 Task: Add an event with the title Training Session: Effective Communication and Relationship Building, date ''2023/12/29'', time 9:15 AM to 11:15 AMand add a description: Keep stakeholders informed about the identified risks, mitigation strategies, and contingency plans. Effective communication helps manage expectations, build trust, and gain support from stakeholders. Engage stakeholders throughout the risk mitigation process to gather their input, address concerns, and ensure their commitment to risk management efforts.Select event color  Tangerine . Add location for the event as: 456 Park Avenue, Downtown, Chicago, USA, logged in from the account softage.4@softage.netand send the event invitation to softage.10@softage.net and softage.1@softage.net. Set a reminder for the event Weekly on Sunday
Action: Mouse moved to (71, 93)
Screenshot: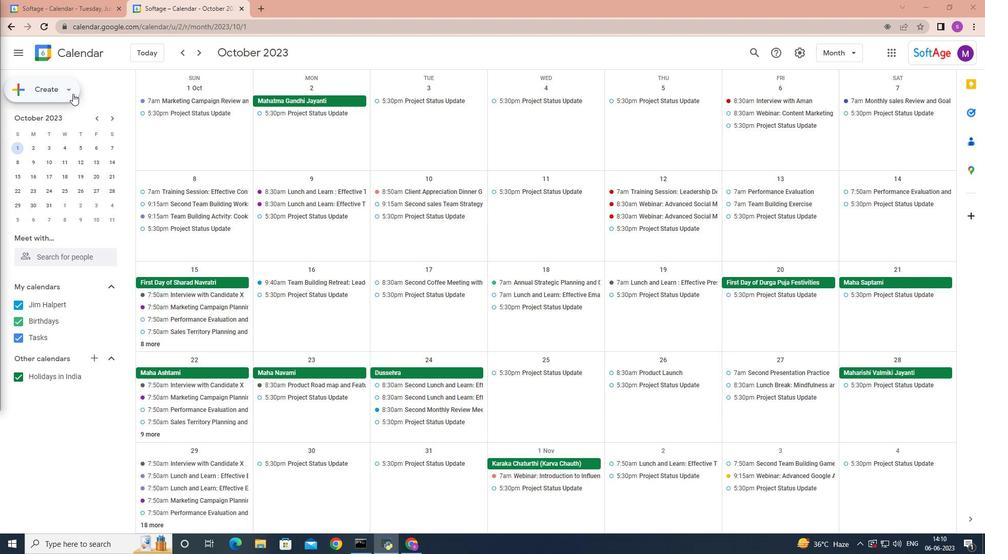 
Action: Mouse pressed left at (71, 93)
Screenshot: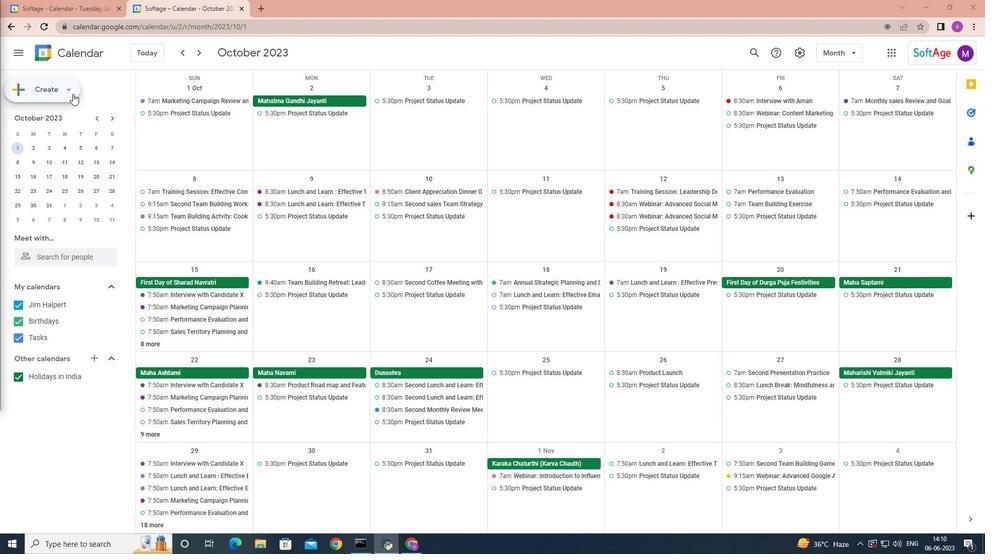 
Action: Mouse moved to (69, 114)
Screenshot: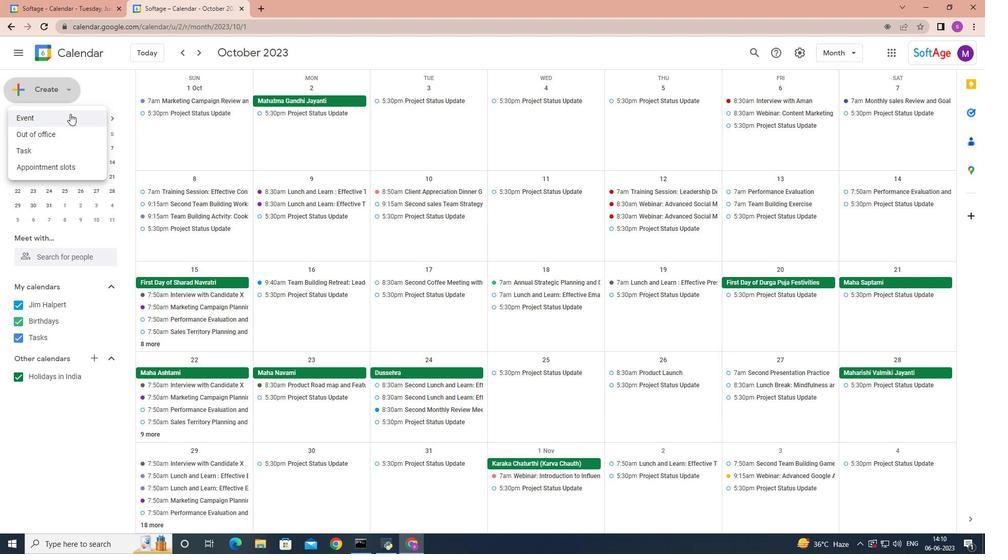 
Action: Mouse pressed left at (69, 114)
Screenshot: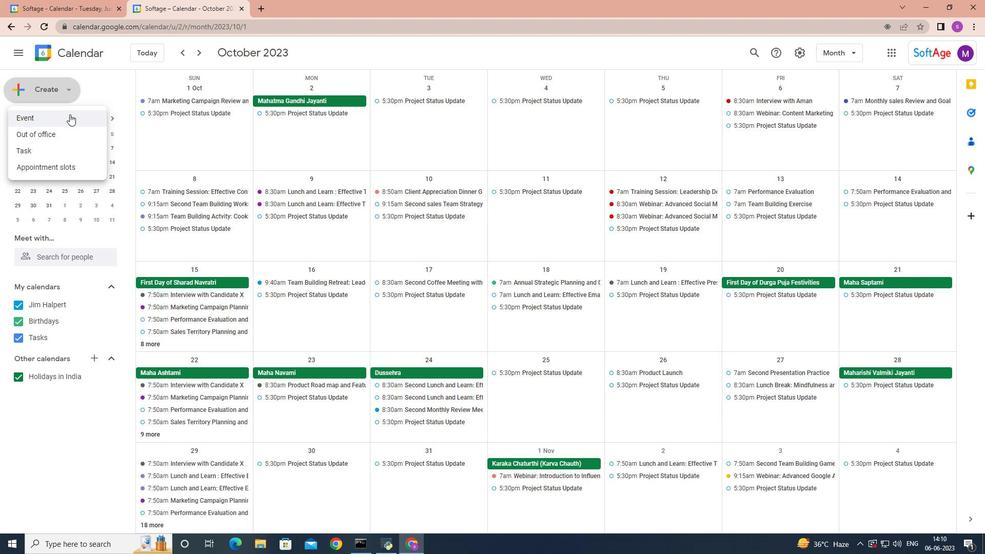 
Action: Mouse moved to (394, 345)
Screenshot: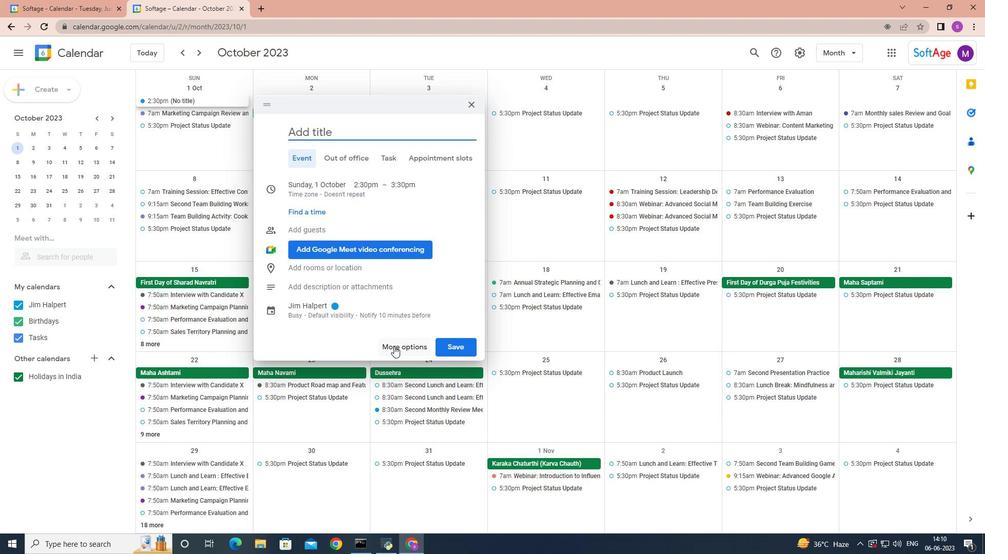 
Action: Mouse pressed left at (394, 345)
Screenshot: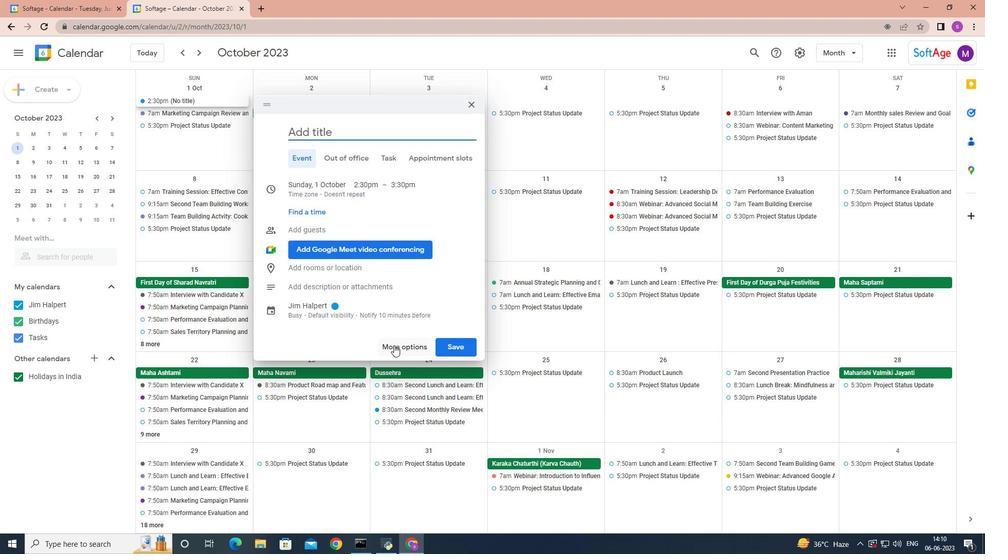 
Action: Mouse moved to (388, 336)
Screenshot: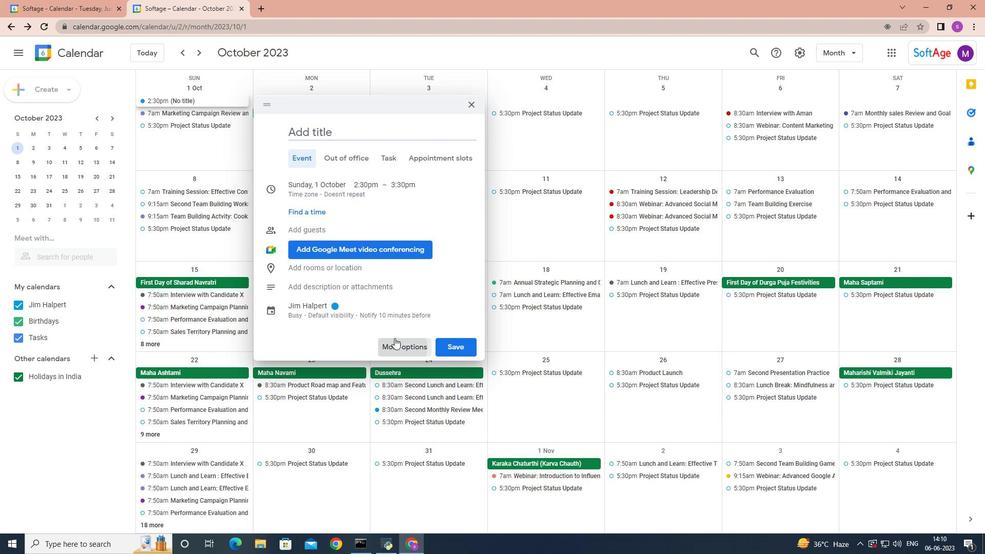 
Action: Key pressed <Key.shift>Training<Key.space><Key.shift>Session<Key.space><Key.shift>:<Key.space><Key.shift>Effective<Key.space><Key.shift>Communication<Key.space>and<Key.space><Key.shift>Relationship<Key.space><Key.shift>Building<Key.space>
Screenshot: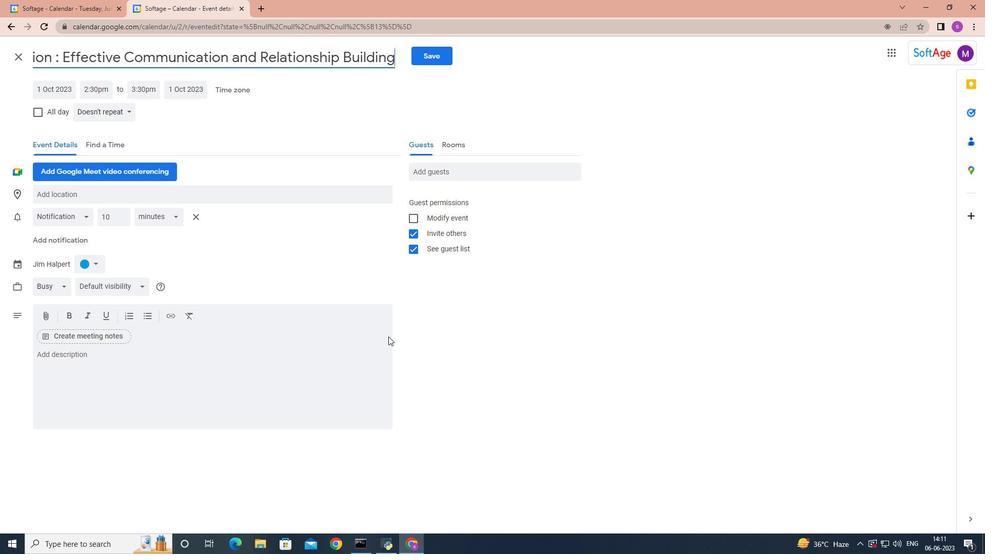 
Action: Mouse moved to (62, 89)
Screenshot: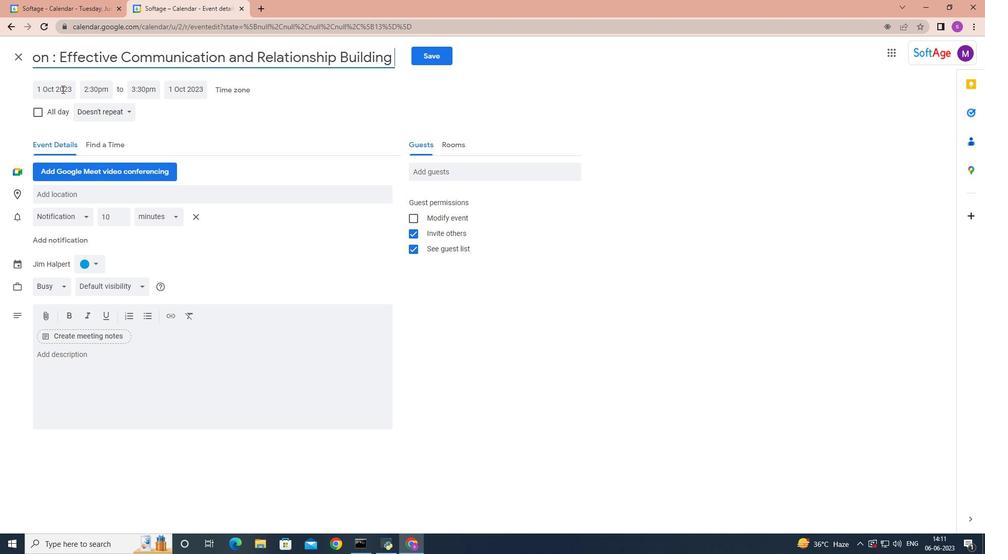 
Action: Mouse pressed left at (62, 89)
Screenshot: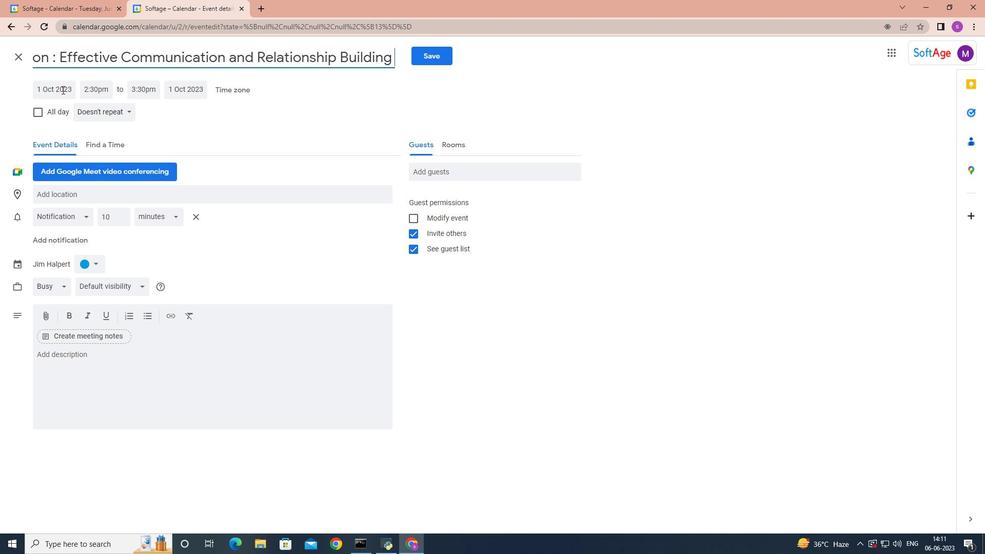 
Action: Mouse moved to (163, 110)
Screenshot: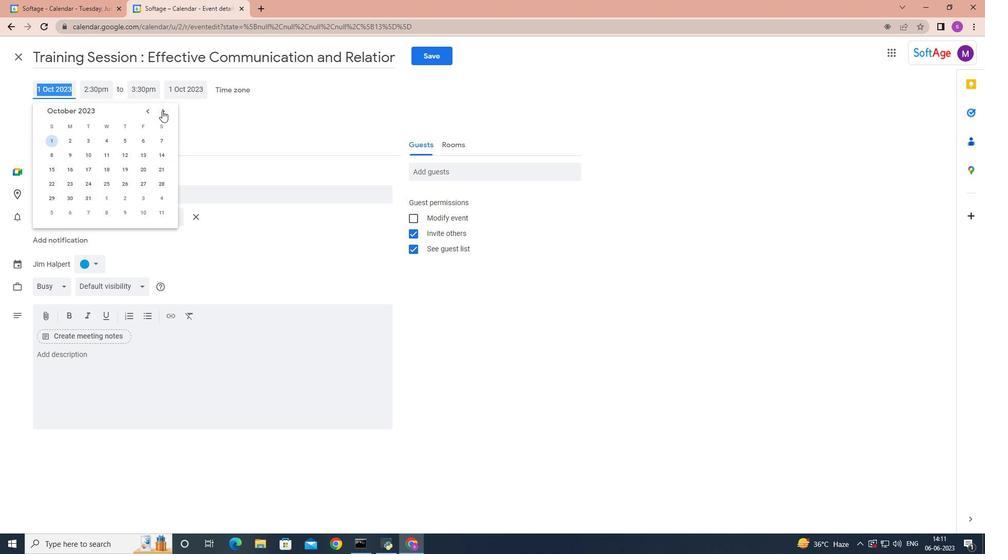 
Action: Mouse pressed left at (163, 110)
Screenshot: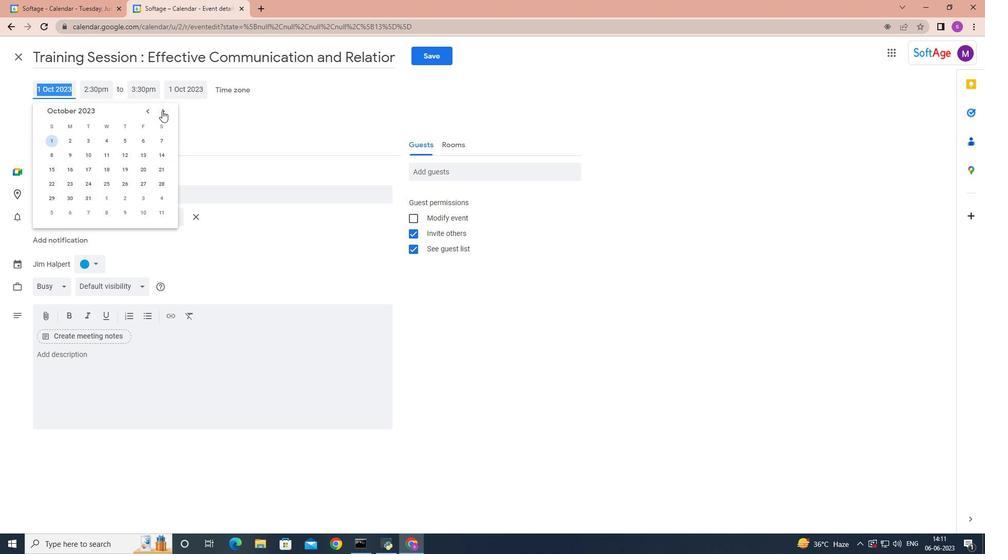 
Action: Mouse pressed left at (163, 110)
Screenshot: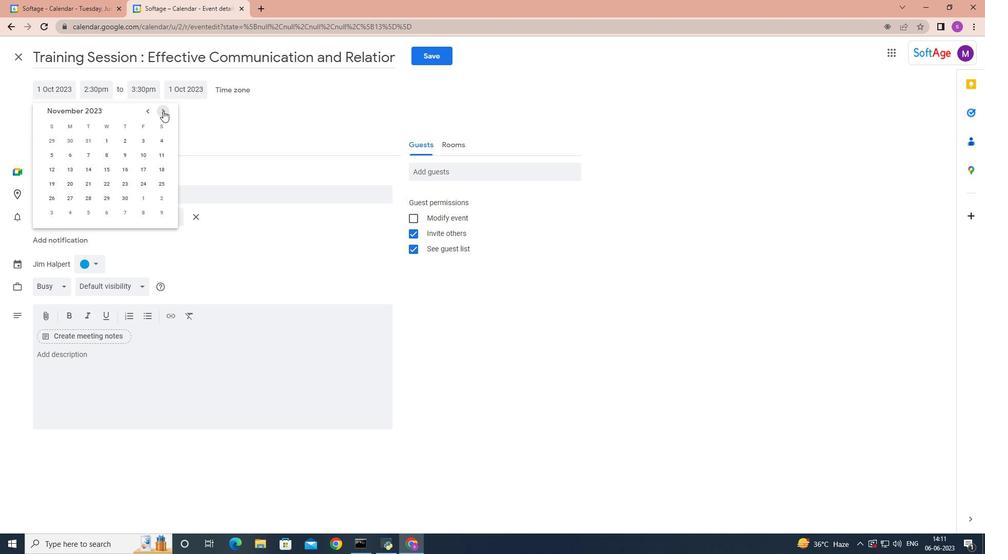 
Action: Mouse moved to (144, 197)
Screenshot: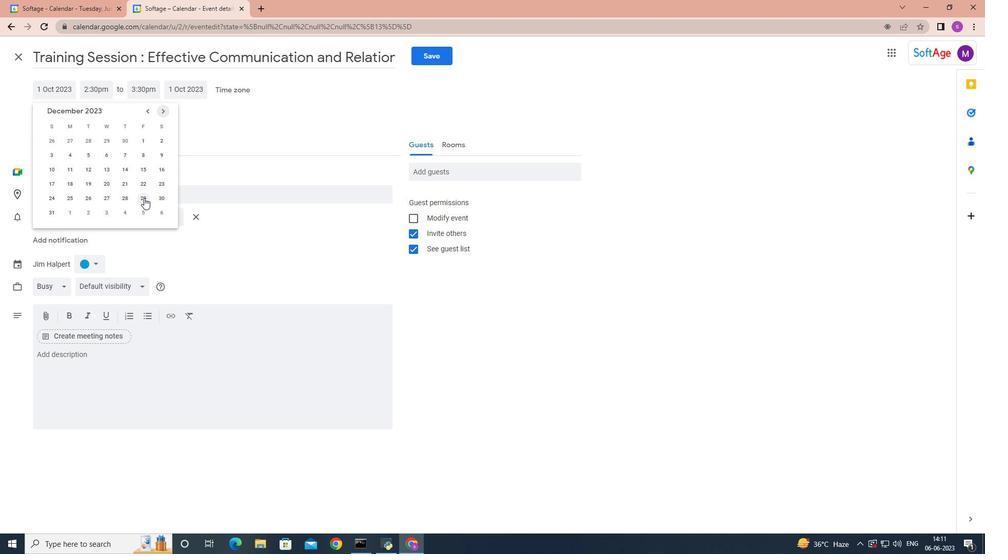 
Action: Mouse pressed left at (144, 197)
Screenshot: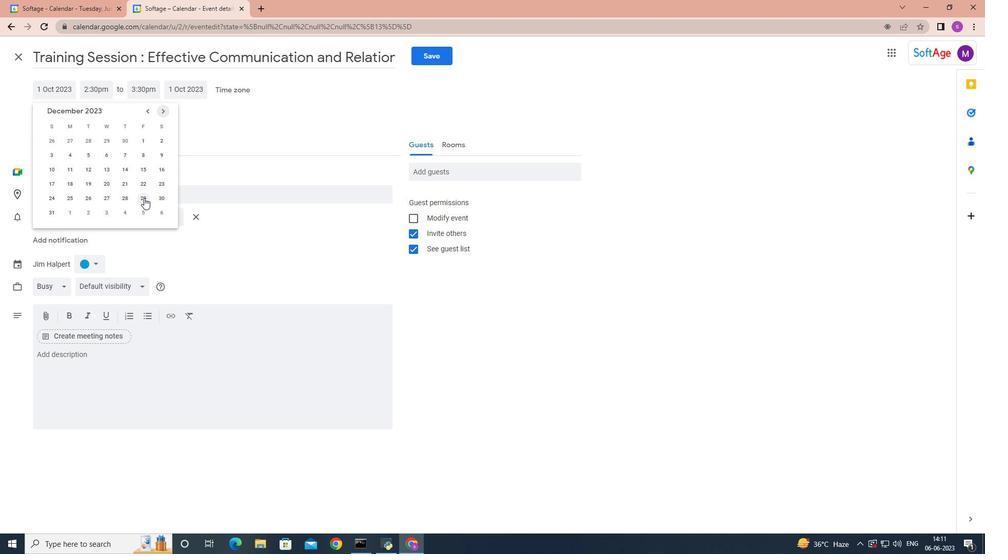 
Action: Mouse moved to (104, 91)
Screenshot: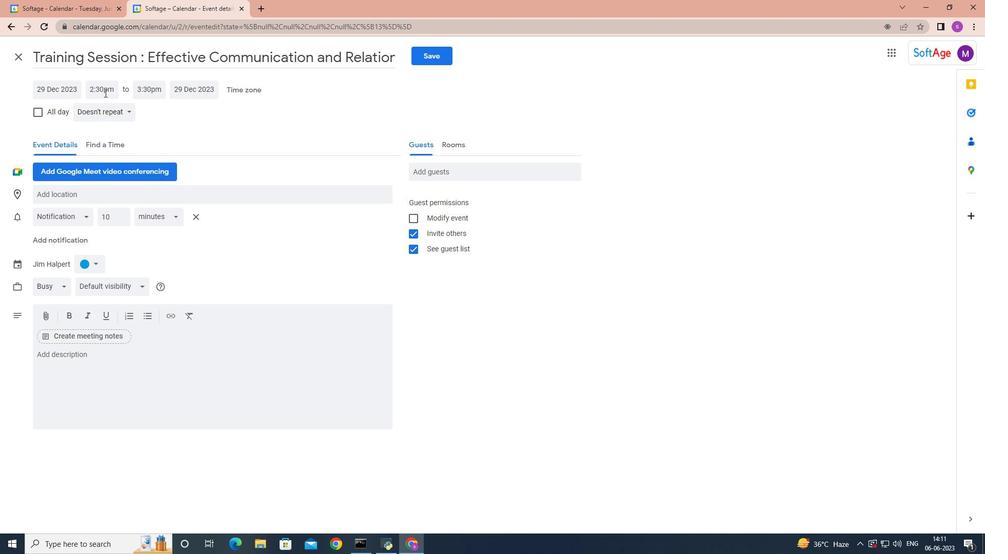 
Action: Mouse pressed left at (104, 91)
Screenshot: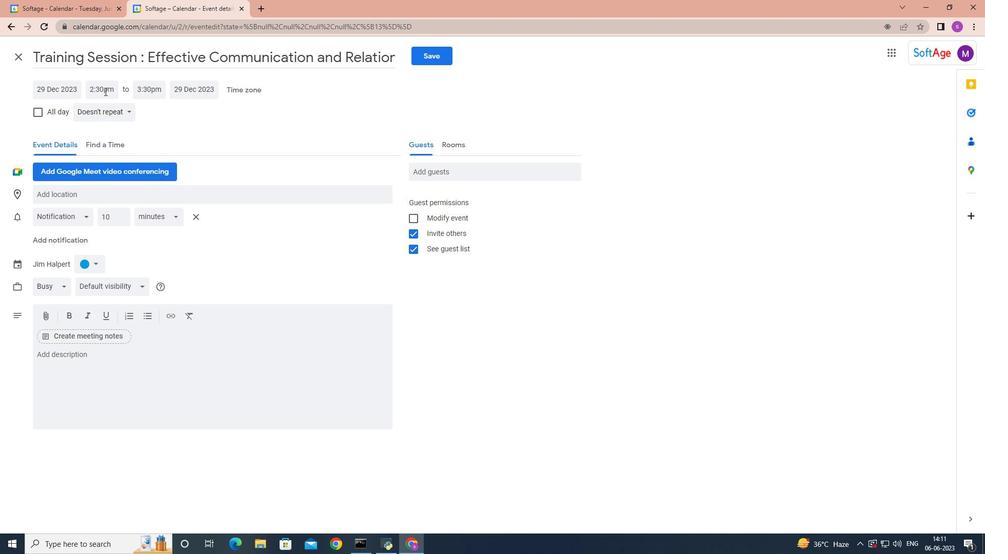 
Action: Mouse moved to (113, 140)
Screenshot: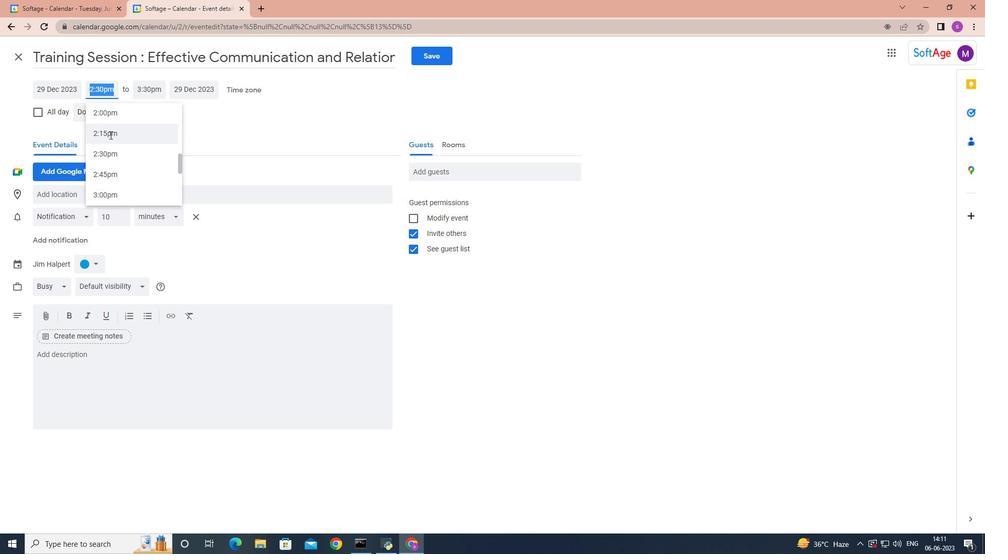 
Action: Mouse scrolled (113, 140) with delta (0, 0)
Screenshot: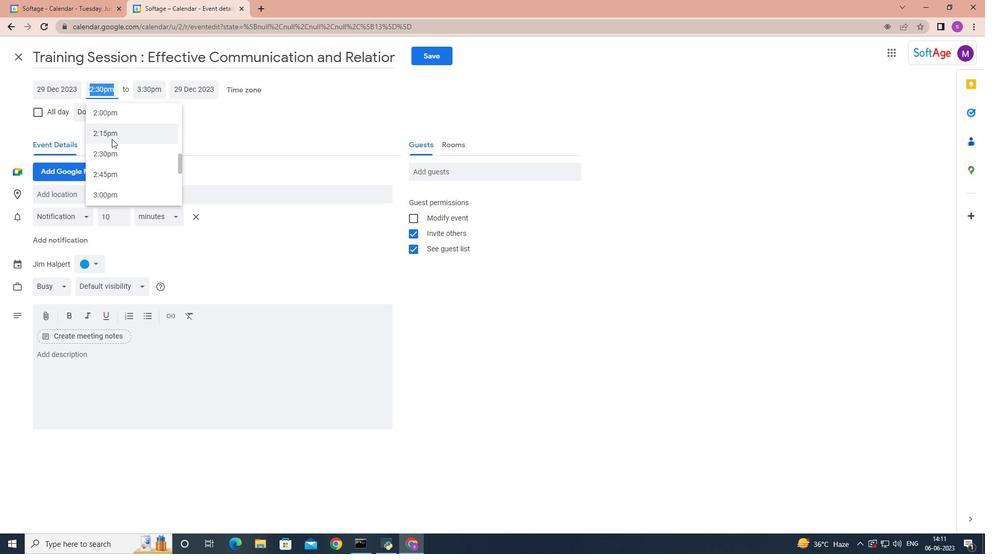 
Action: Mouse moved to (113, 140)
Screenshot: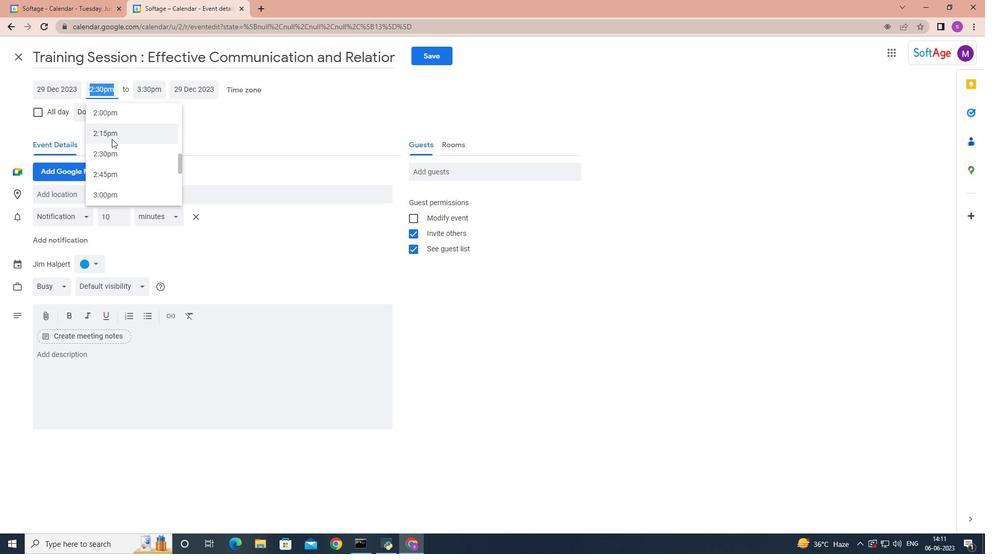
Action: Mouse scrolled (113, 140) with delta (0, 0)
Screenshot: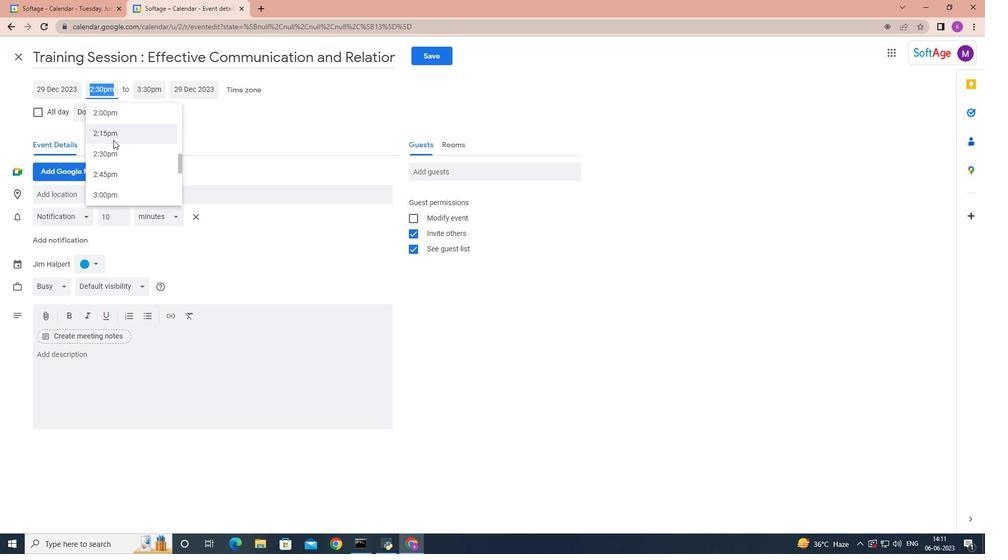 
Action: Mouse scrolled (113, 140) with delta (0, 0)
Screenshot: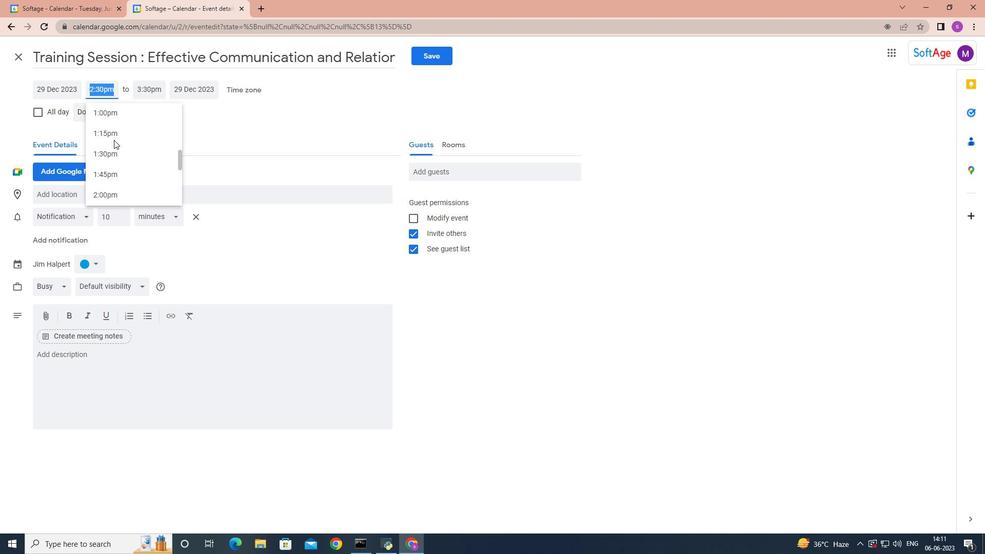 
Action: Mouse scrolled (113, 140) with delta (0, 0)
Screenshot: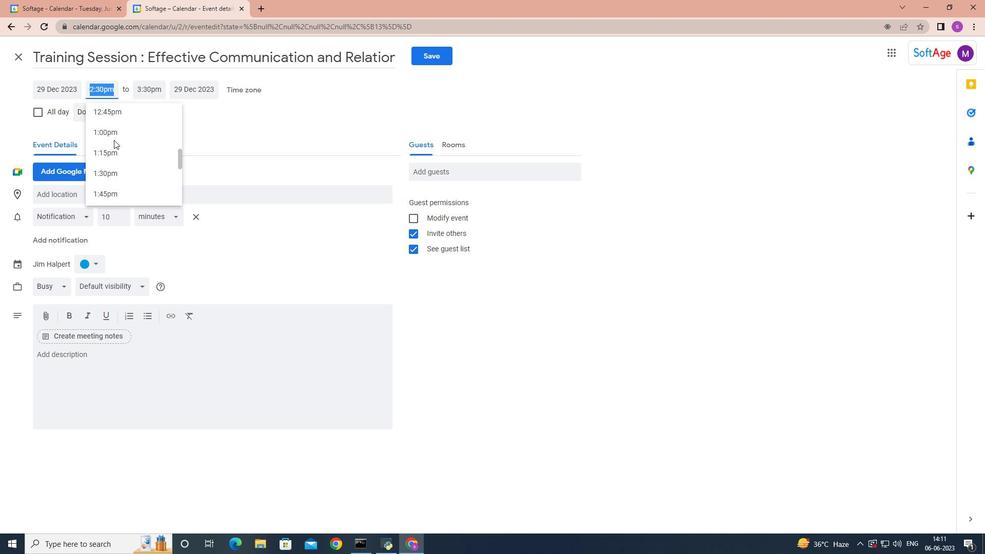 
Action: Mouse scrolled (113, 140) with delta (0, 0)
Screenshot: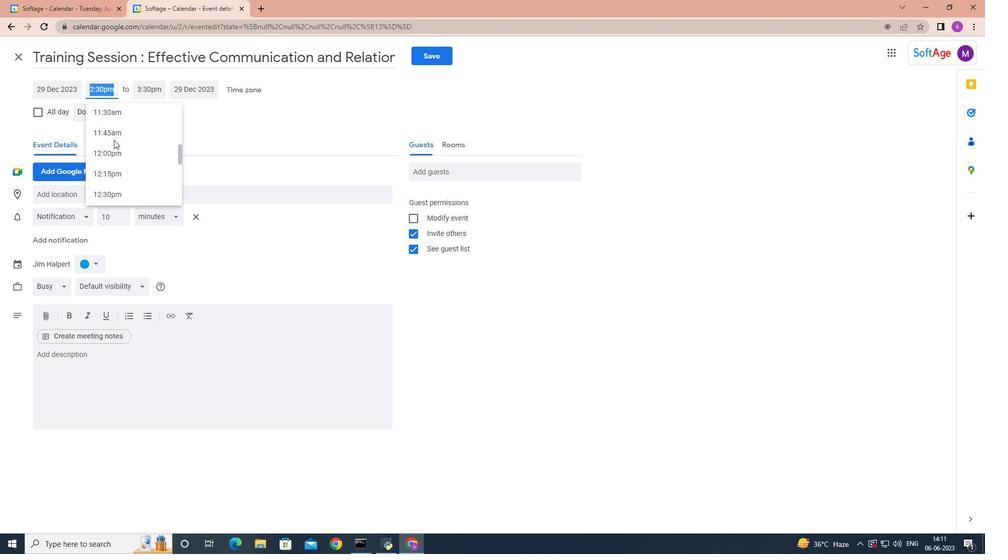 
Action: Mouse moved to (113, 140)
Screenshot: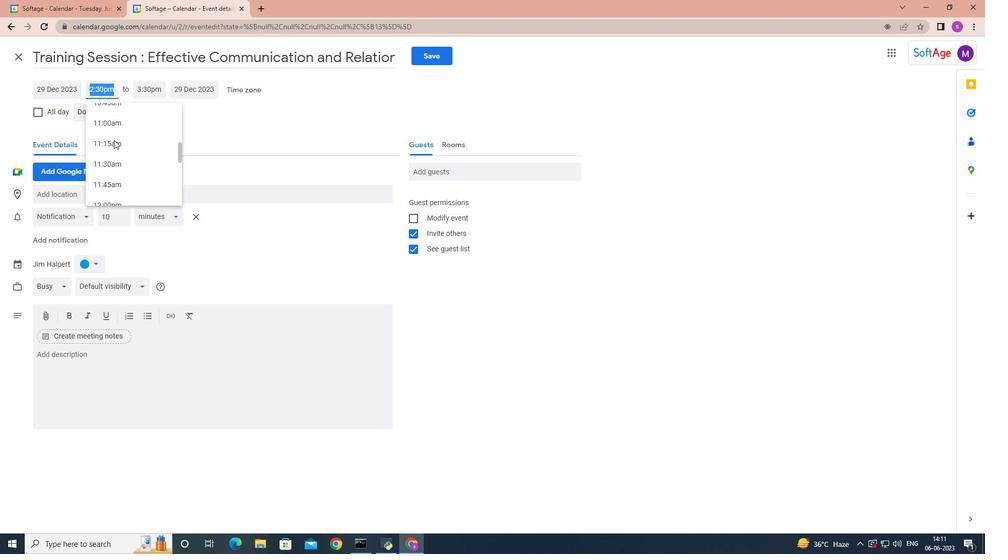 
Action: Mouse scrolled (113, 140) with delta (0, 0)
Screenshot: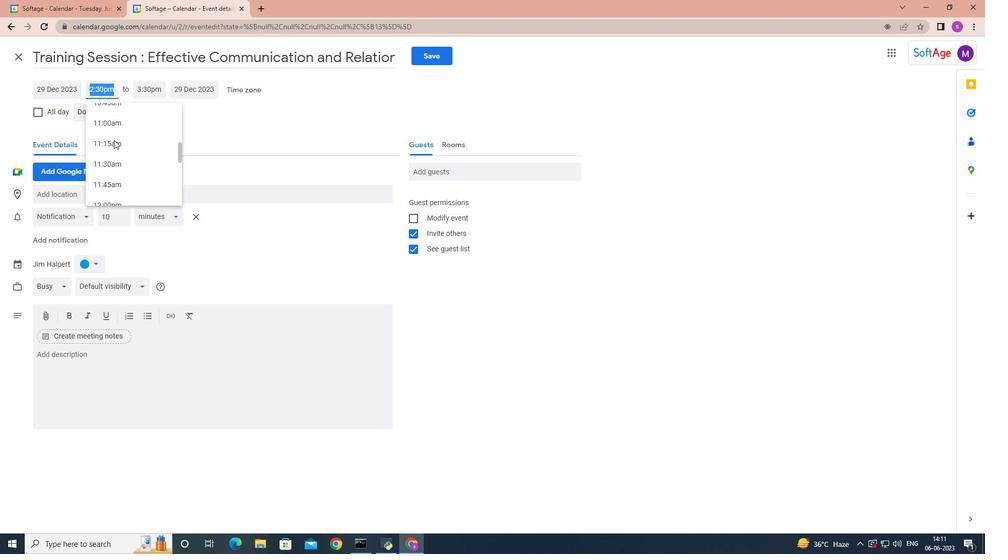 
Action: Mouse scrolled (113, 140) with delta (0, 0)
Screenshot: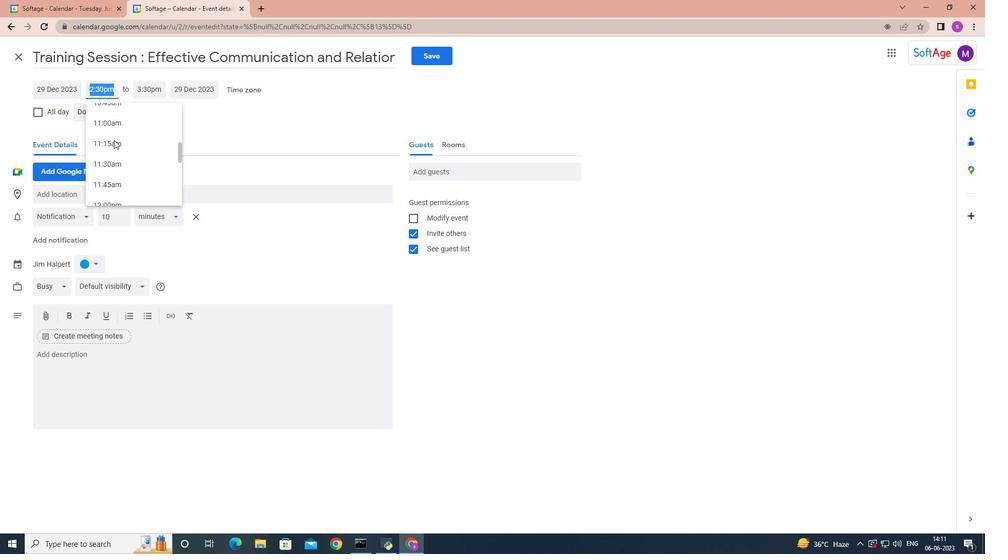 
Action: Mouse scrolled (113, 140) with delta (0, 0)
Screenshot: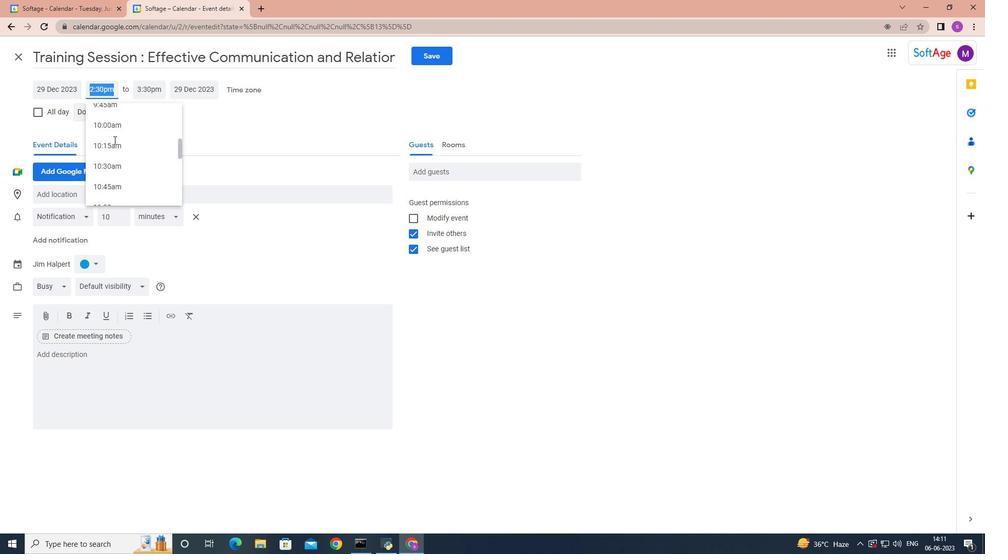 
Action: Mouse moved to (118, 131)
Screenshot: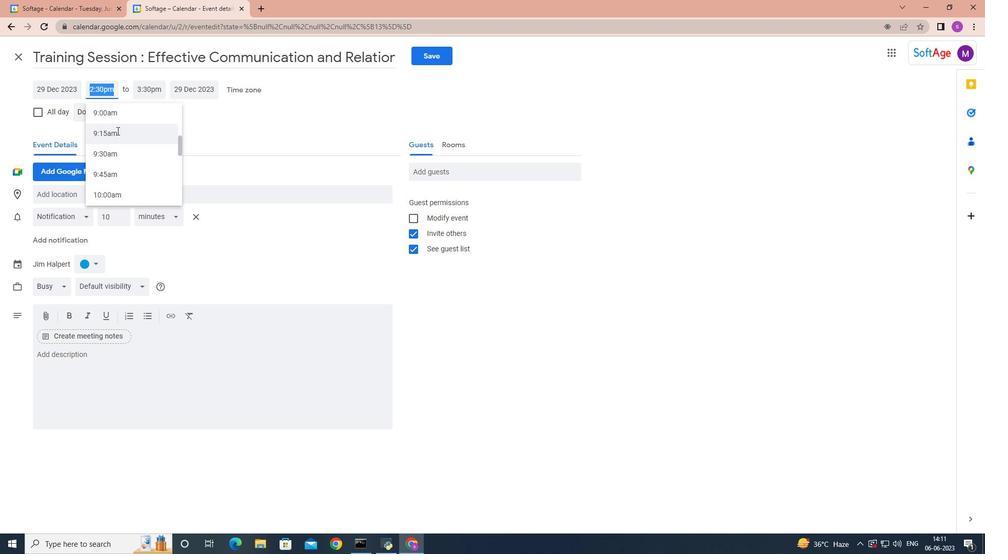 
Action: Mouse pressed left at (118, 131)
Screenshot: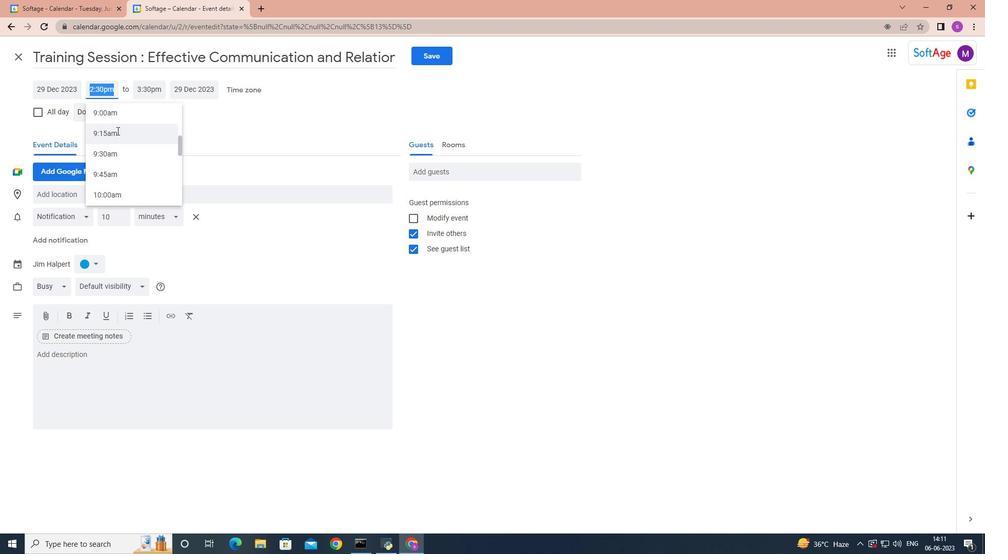 
Action: Mouse moved to (156, 90)
Screenshot: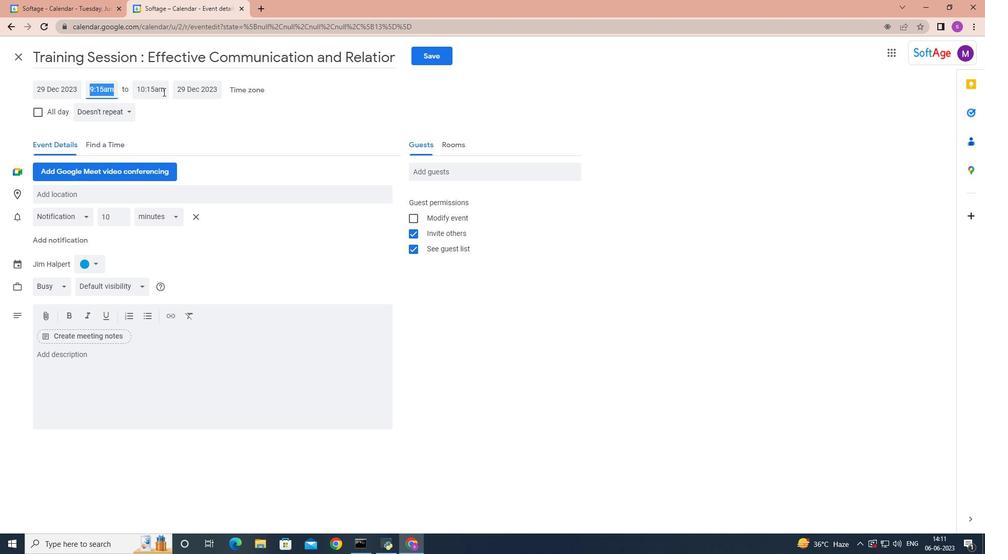 
Action: Mouse pressed left at (156, 90)
Screenshot: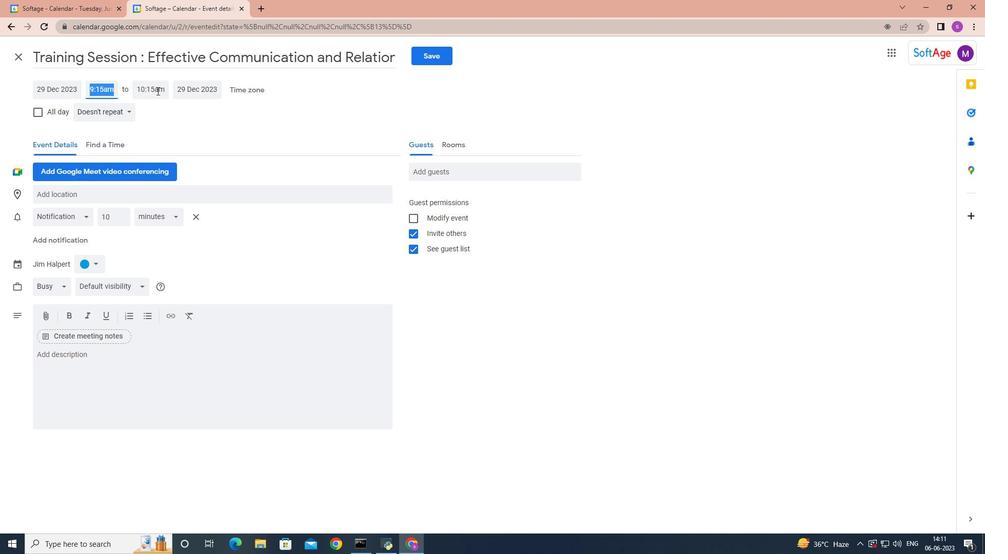 
Action: Mouse moved to (186, 193)
Screenshot: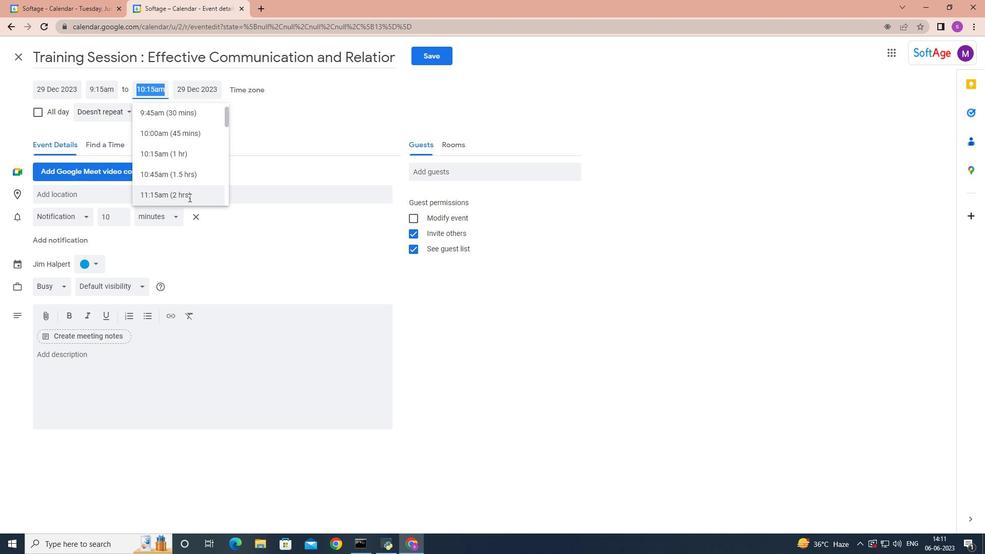 
Action: Mouse pressed left at (186, 193)
Screenshot: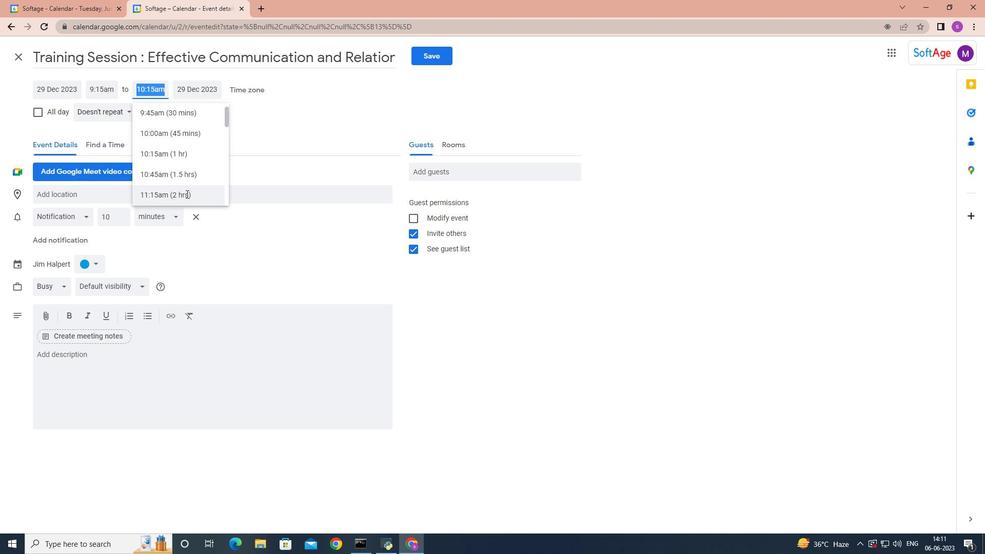 
Action: Mouse moved to (93, 361)
Screenshot: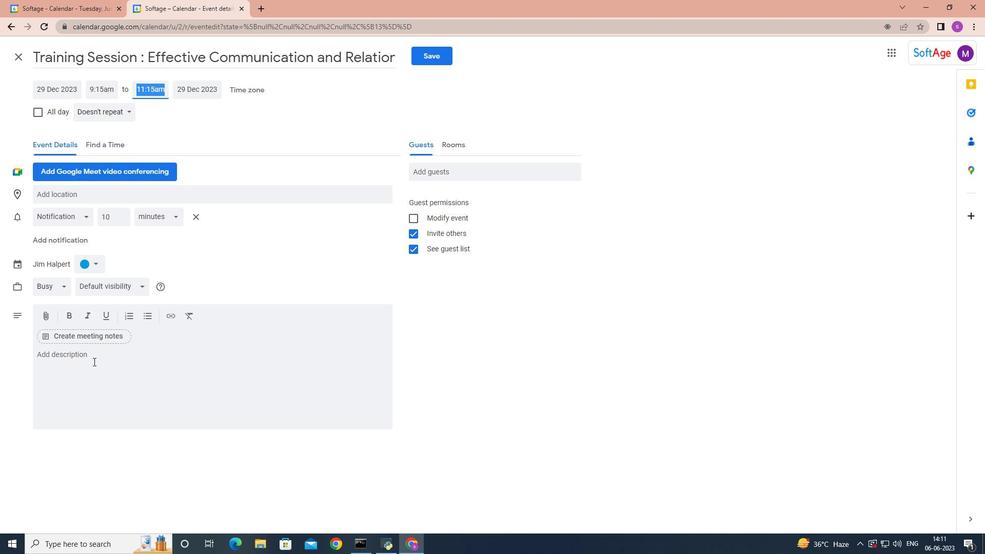 
Action: Mouse pressed left at (93, 361)
Screenshot: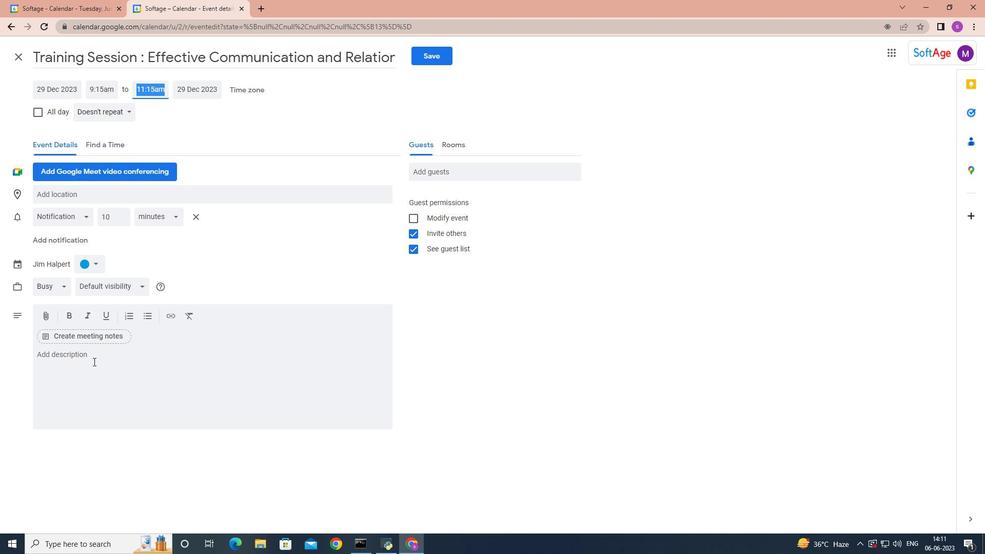
Action: Mouse moved to (93, 359)
Screenshot: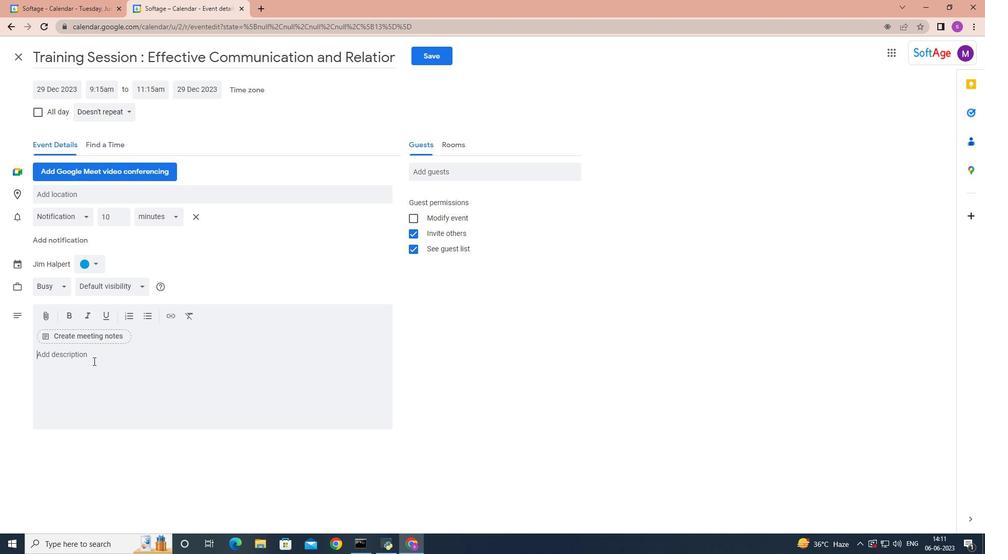 
Action: Key pressed <Key.shift>Keep<Key.space>stakeholders<Key.space>ing<Key.backspace>formed<Key.space>av<Key.backspace>bout<Key.space>the<Key.space>identified<Key.space>risks,<Key.space>mitigation<Key.space>strategies<Key.space><Key.backspace>,<Key.space>and<Key.space>contingency<Key.space>plans.<Key.shift>Effective<Key.space>communication<Key.space>helps<Key.space>manage<Key.space>expectations,<Key.space>build<Key.space>trust<Key.space>and<Key.space>gain<Key.space>support<Key.space>from<Key.space>stakeholders.<Key.space>engage<Key.space>stakeholders<Key.space>throughout<Key.space>the<Key.space>risk<Key.space>mitigation<Key.space>process<Key.space>to<Key.space>gather<Key.space>their<Key.space>input<Key.space>address<Key.space>concerns,<Key.space>and<Key.space>ensure<Key.space>their<Key.space>commitment<Key.space>to<Key.space>risk<Key.space>management<Key.space>efforts.
Screenshot: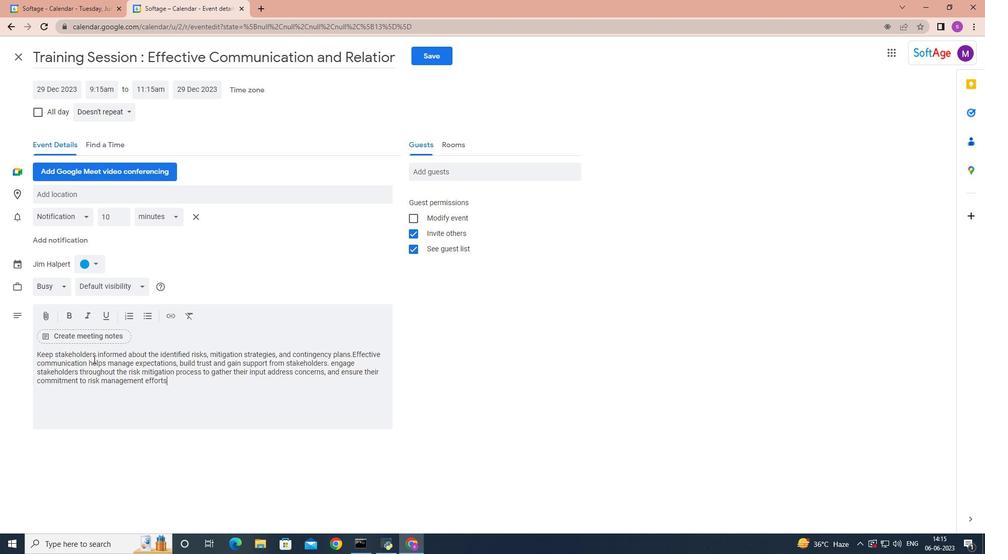 
Action: Mouse moved to (96, 265)
Screenshot: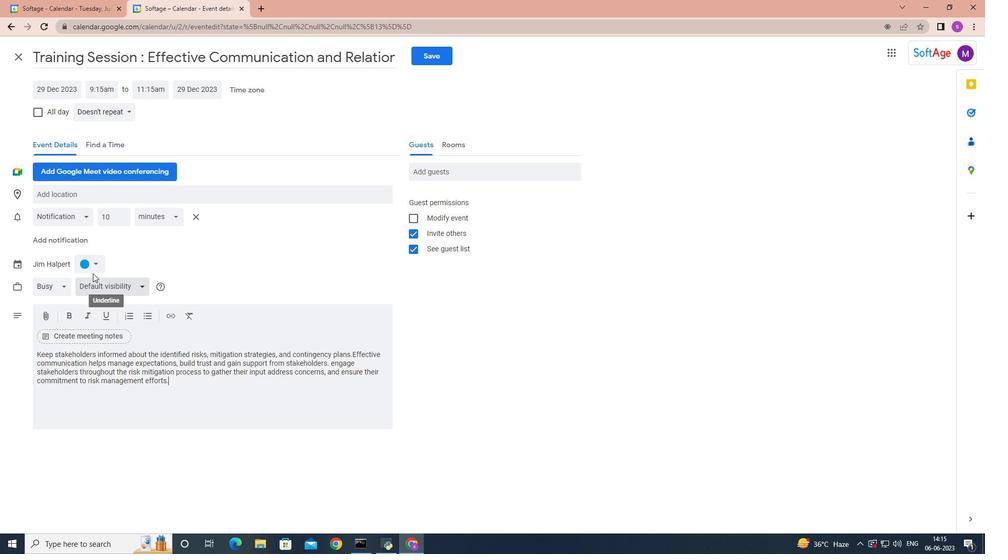 
Action: Mouse pressed left at (96, 265)
Screenshot: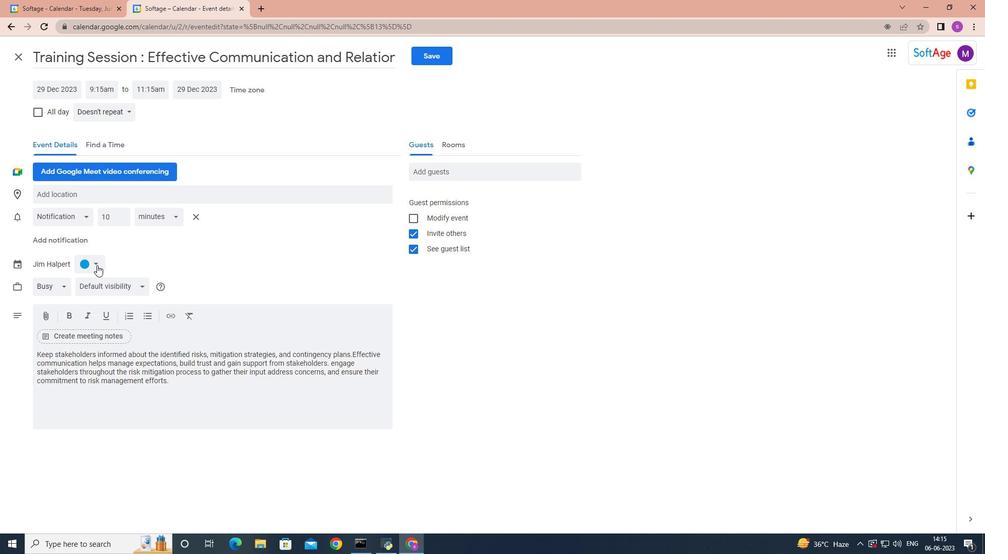 
Action: Mouse moved to (85, 278)
Screenshot: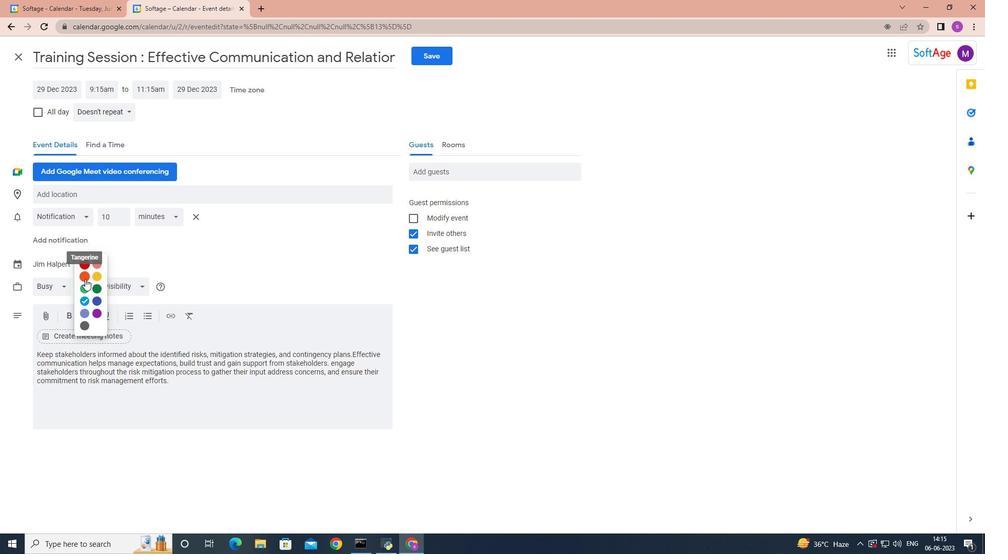 
Action: Mouse pressed left at (85, 278)
Screenshot: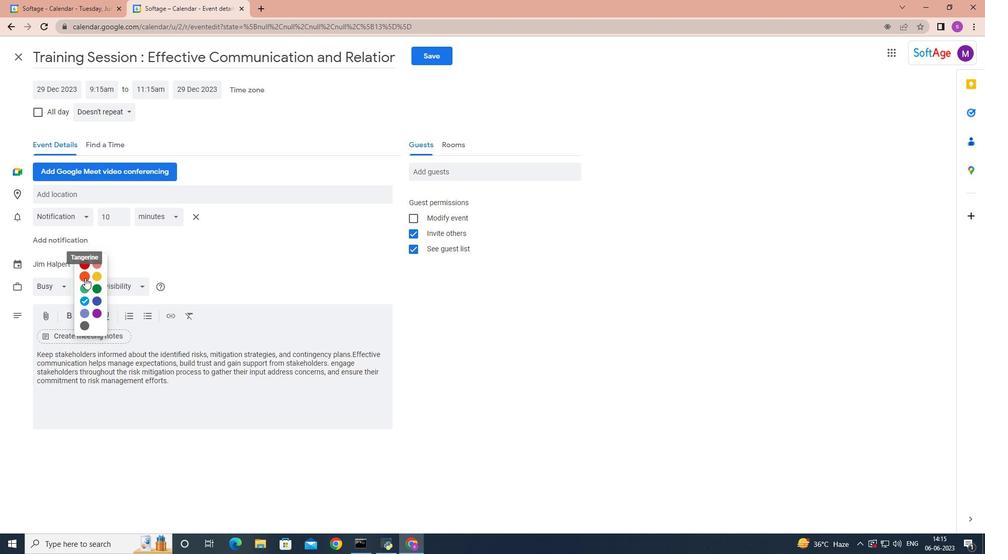 
Action: Mouse moved to (84, 190)
Screenshot: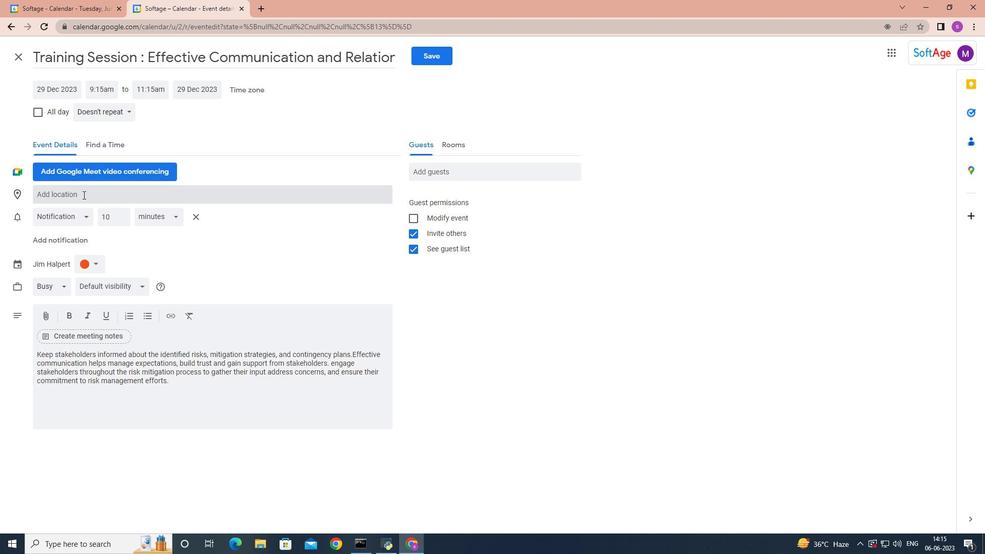 
Action: Mouse pressed left at (84, 190)
Screenshot: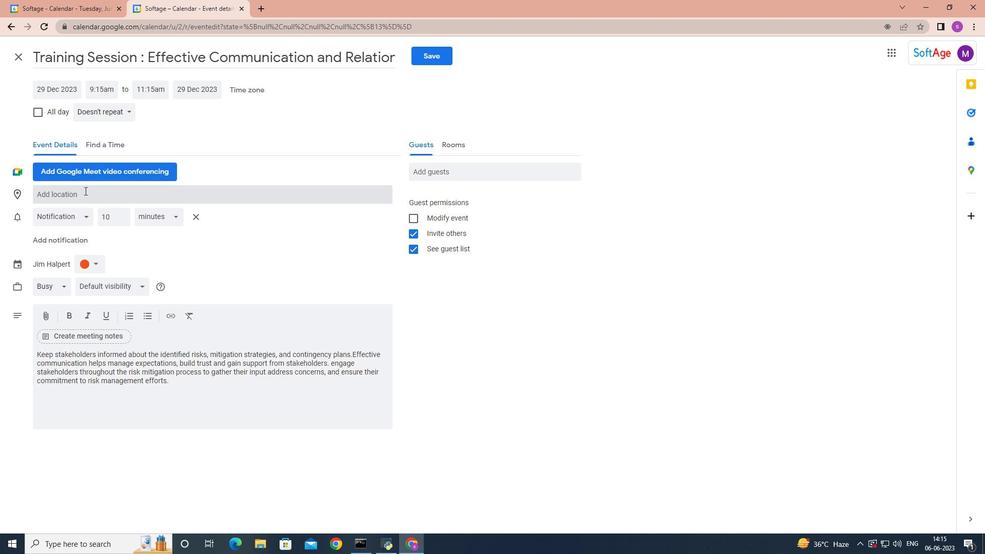 
Action: Mouse moved to (87, 197)
Screenshot: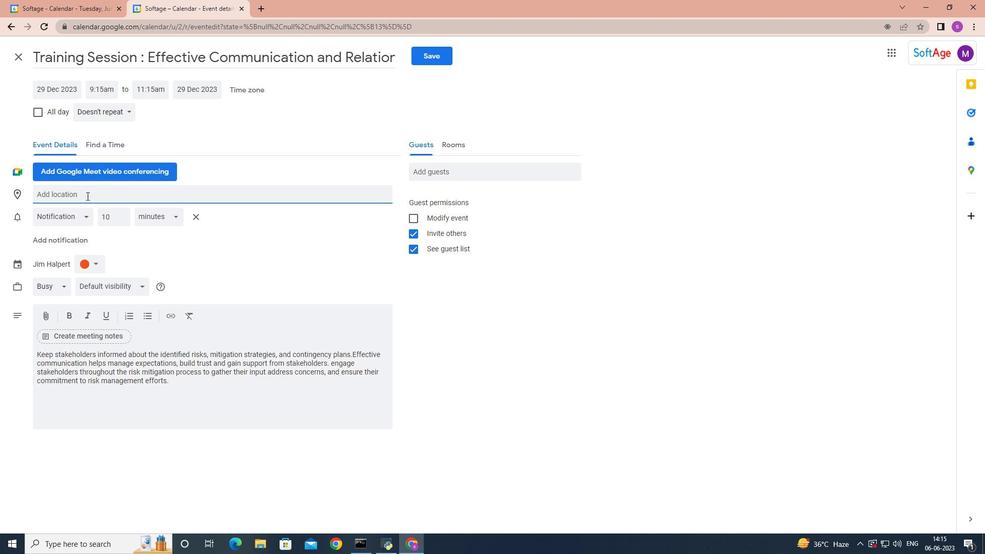 
Action: Key pressed 456<Key.space><Key.shift>Park<Key.space><Key.shift>Avenue,<Key.shift>De<Key.backspace>owntowm<Key.backspace>n,chicago,<Key.space><Key.shift>U<Key.shift>SA<Key.space>
Screenshot: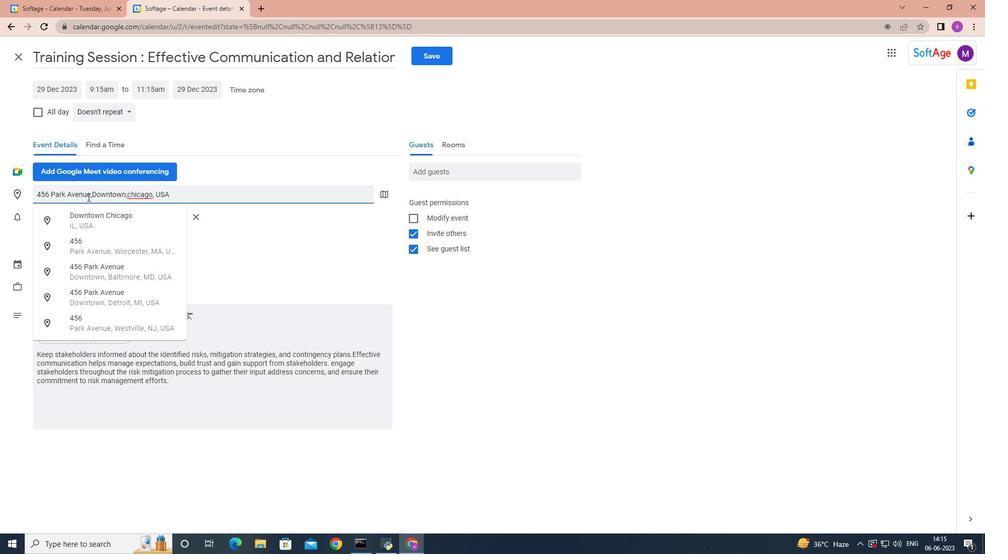 
Action: Mouse moved to (423, 171)
Screenshot: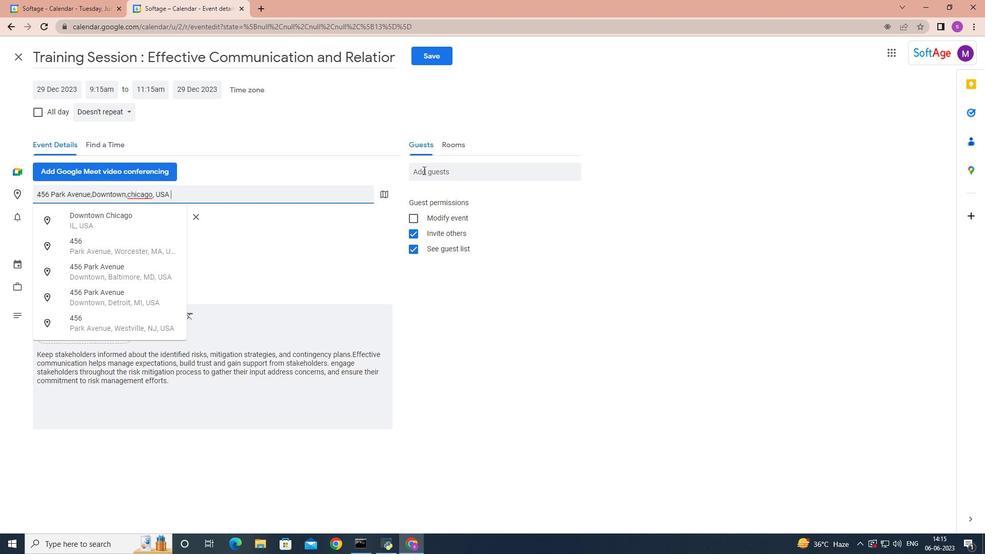 
Action: Mouse pressed left at (423, 171)
Screenshot: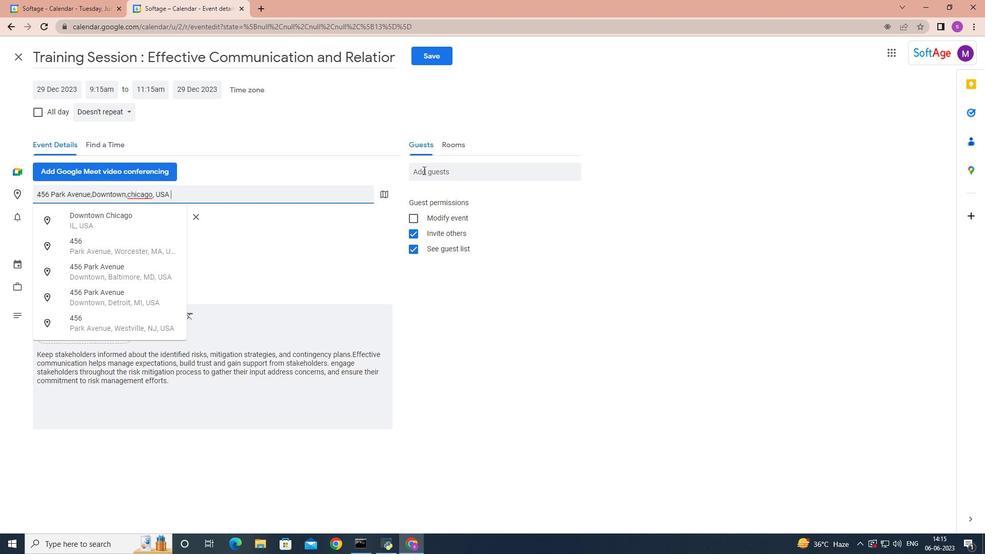 
Action: Key pressed softage.10
Screenshot: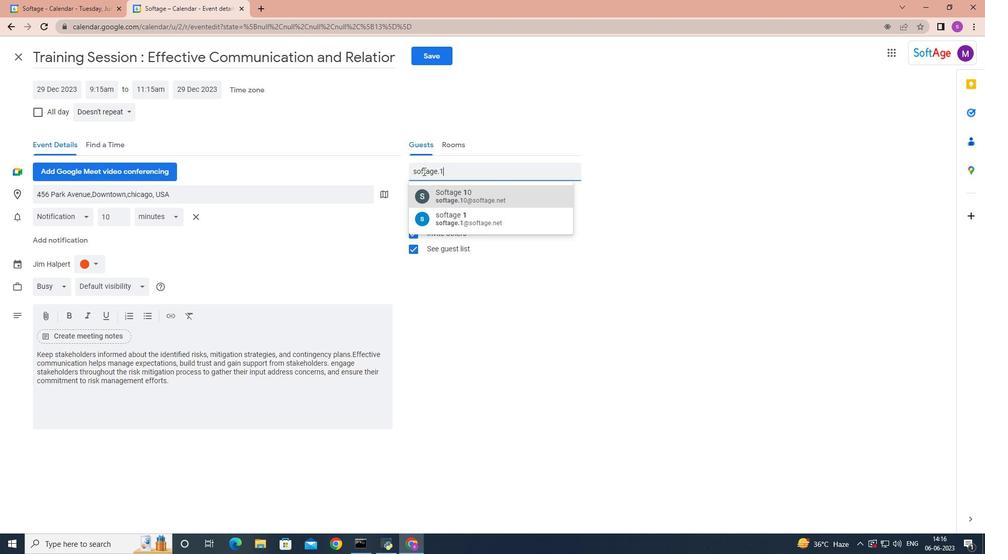 
Action: Mouse moved to (443, 198)
Screenshot: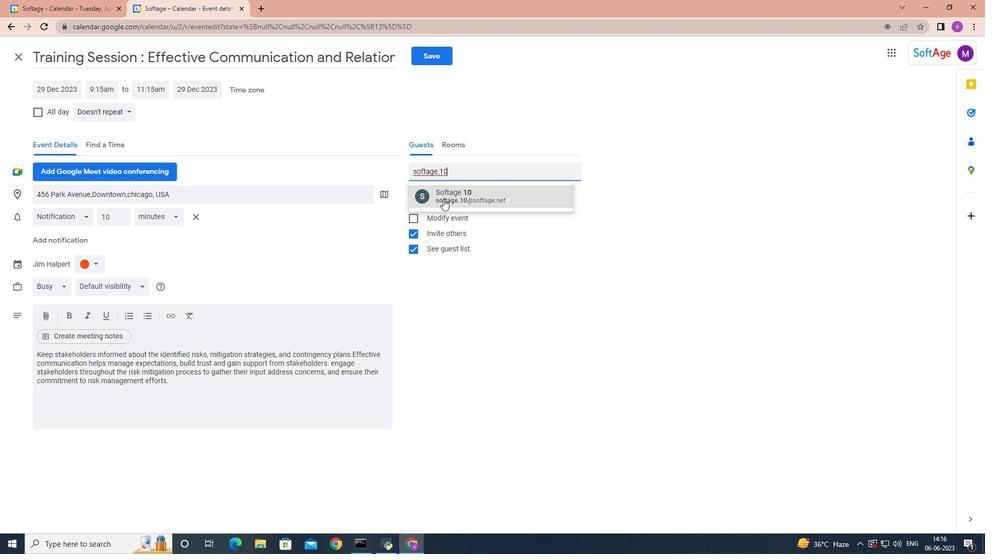 
Action: Mouse pressed left at (443, 198)
Screenshot: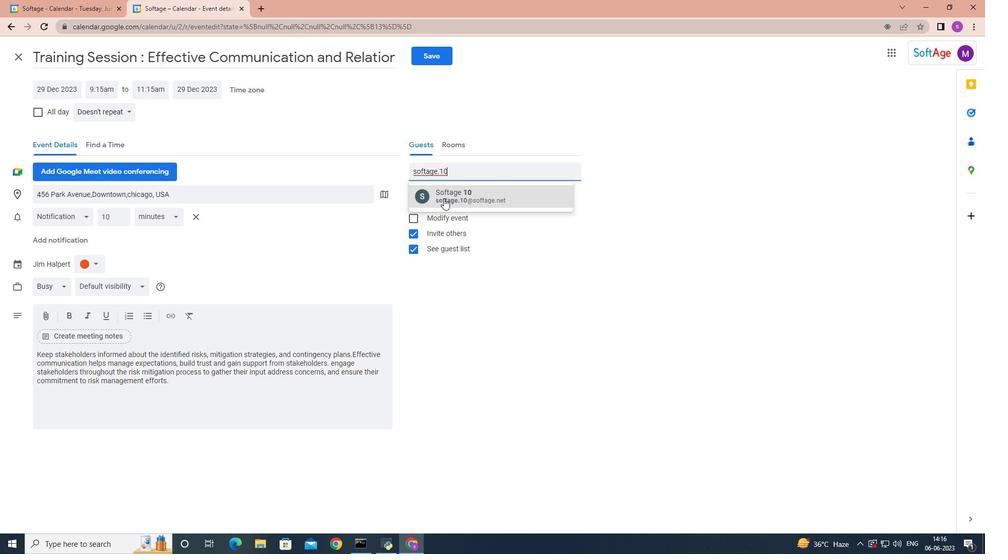 
Action: Key pressed softage.1
Screenshot: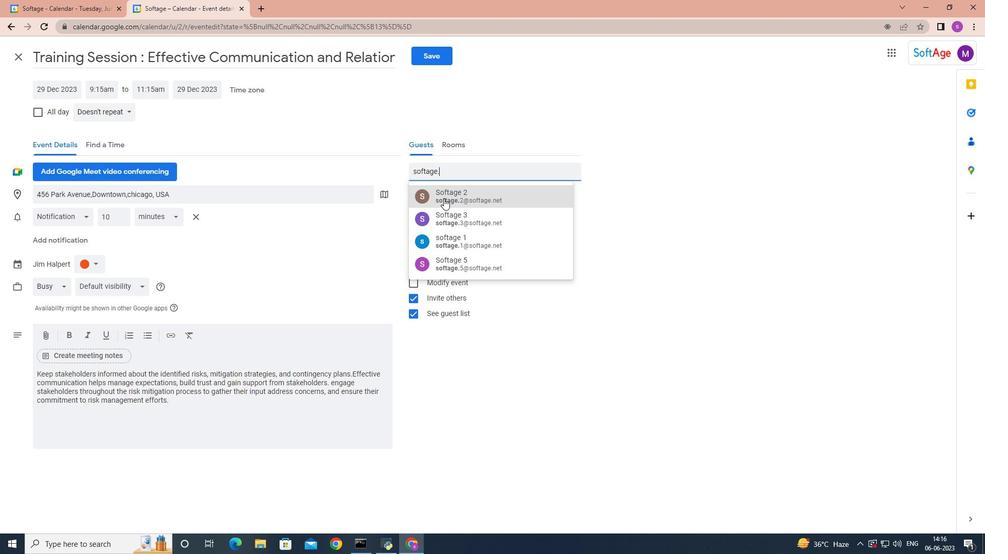 
Action: Mouse moved to (439, 195)
Screenshot: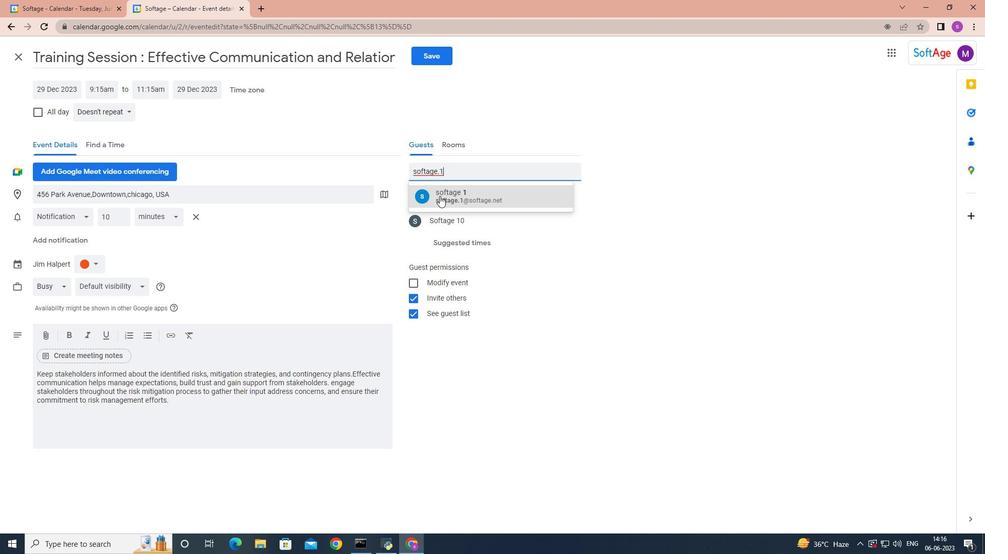 
Action: Mouse pressed left at (439, 195)
Screenshot: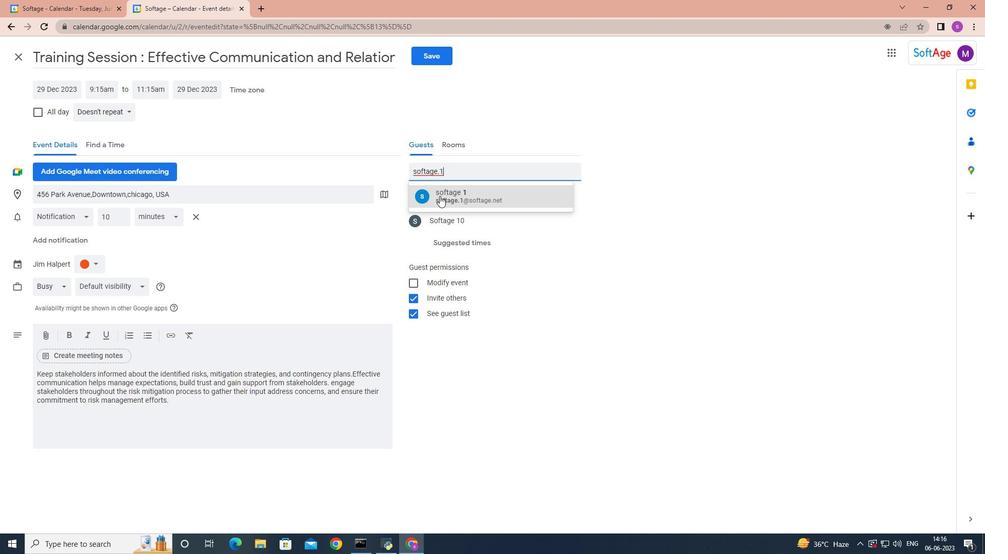 
Action: Mouse moved to (123, 107)
Screenshot: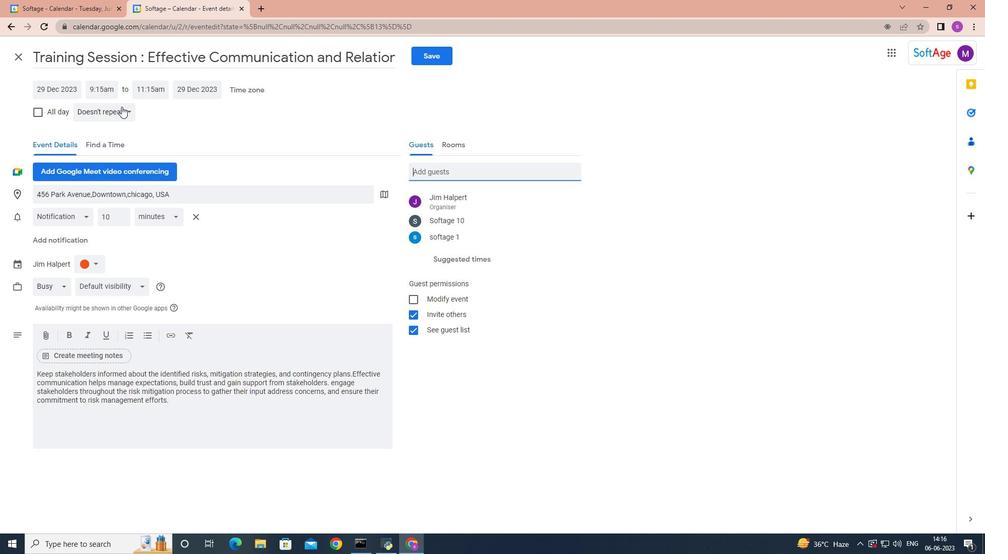 
Action: Mouse pressed left at (123, 107)
Screenshot: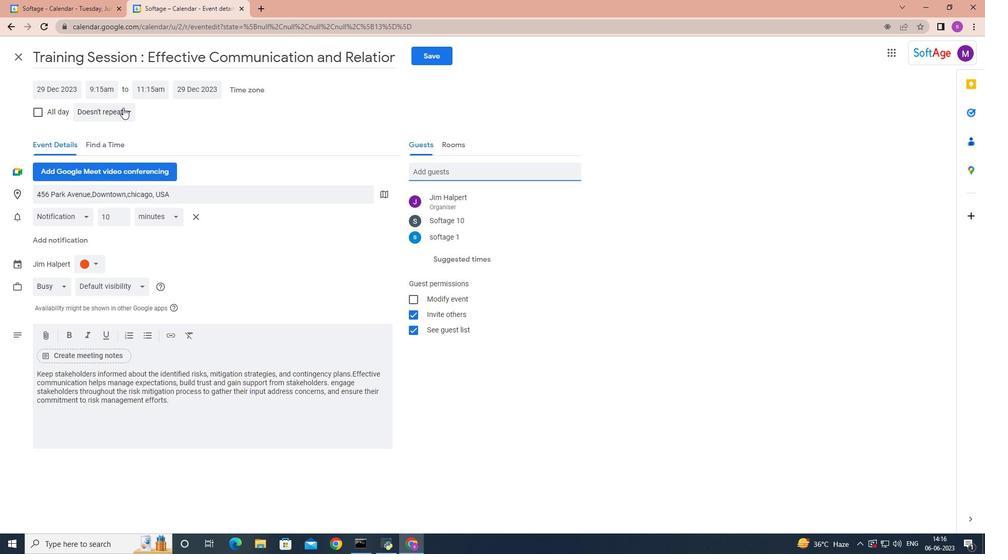 
Action: Mouse moved to (124, 221)
Screenshot: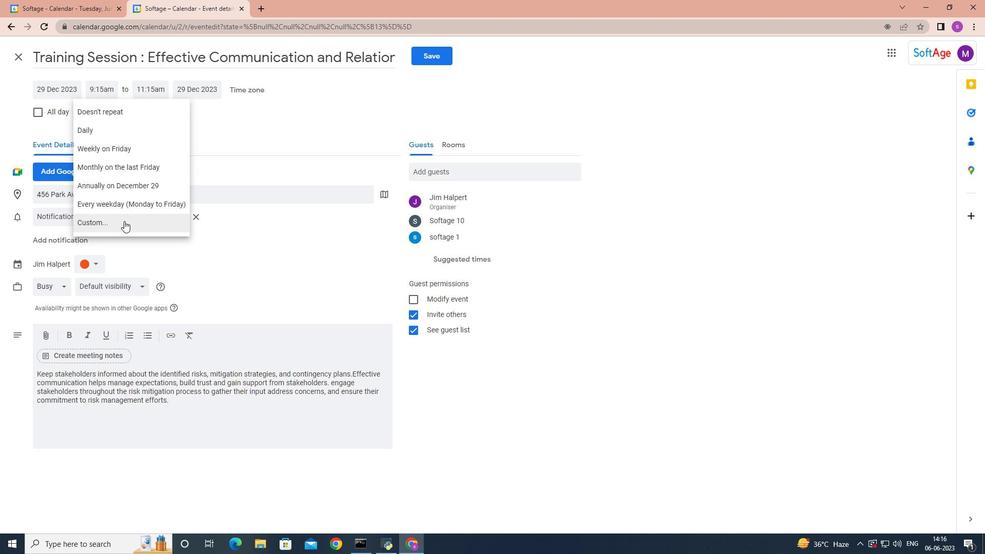 
Action: Mouse pressed left at (124, 221)
Screenshot: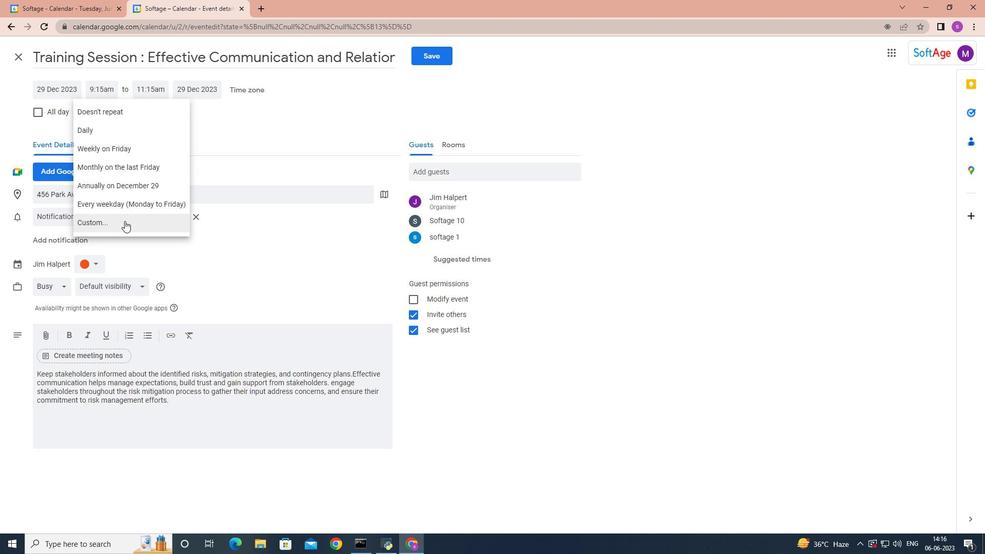 
Action: Mouse moved to (416, 262)
Screenshot: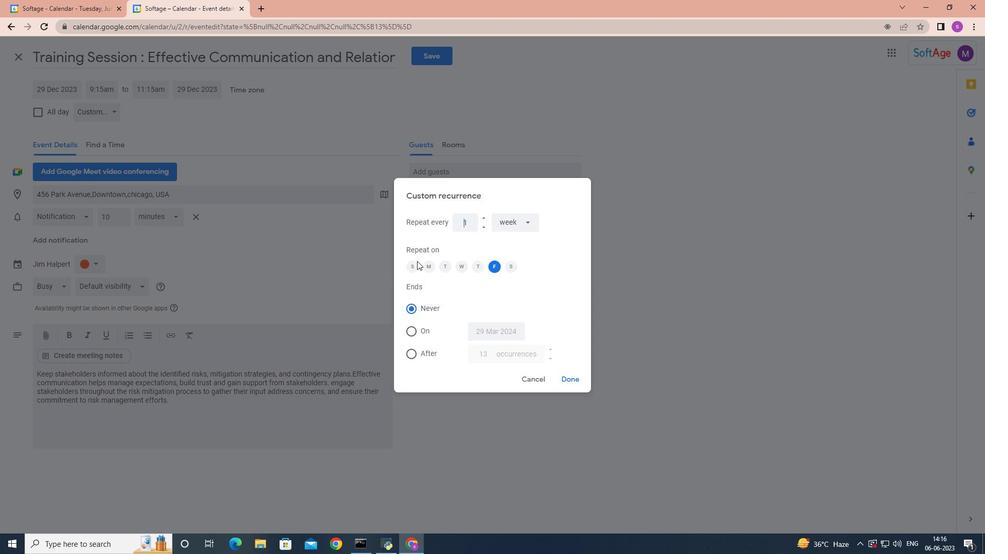 
Action: Mouse pressed left at (416, 262)
Screenshot: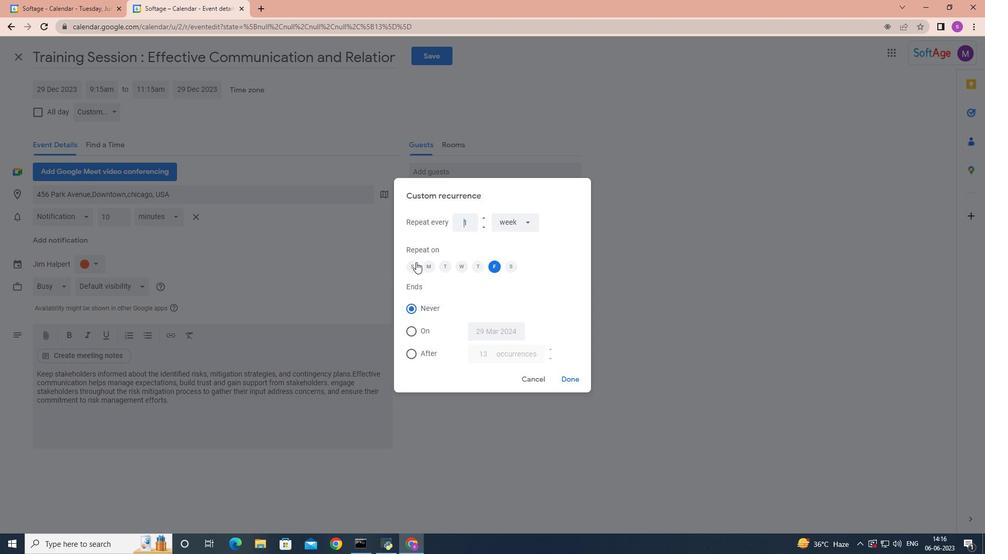 
Action: Mouse moved to (493, 261)
Screenshot: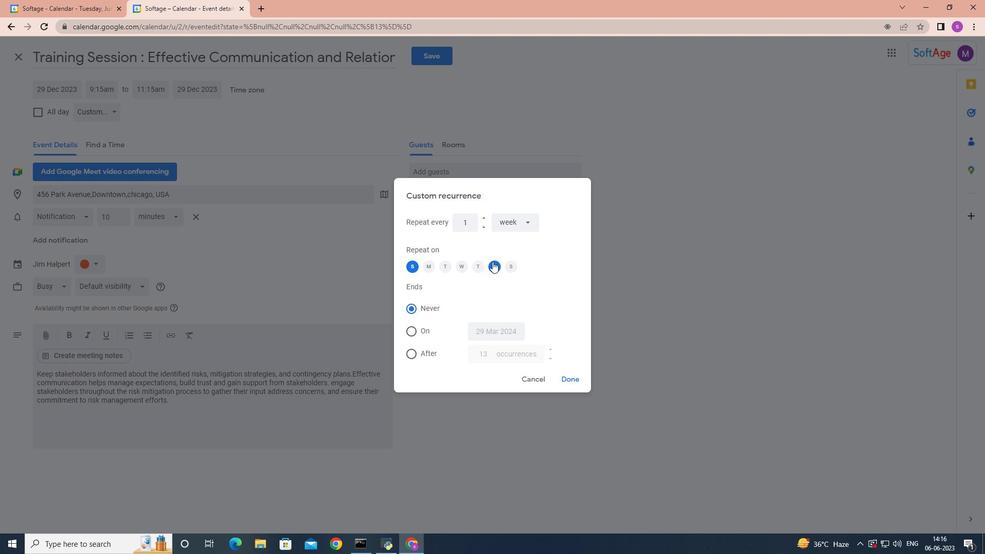
Action: Mouse pressed left at (493, 261)
Screenshot: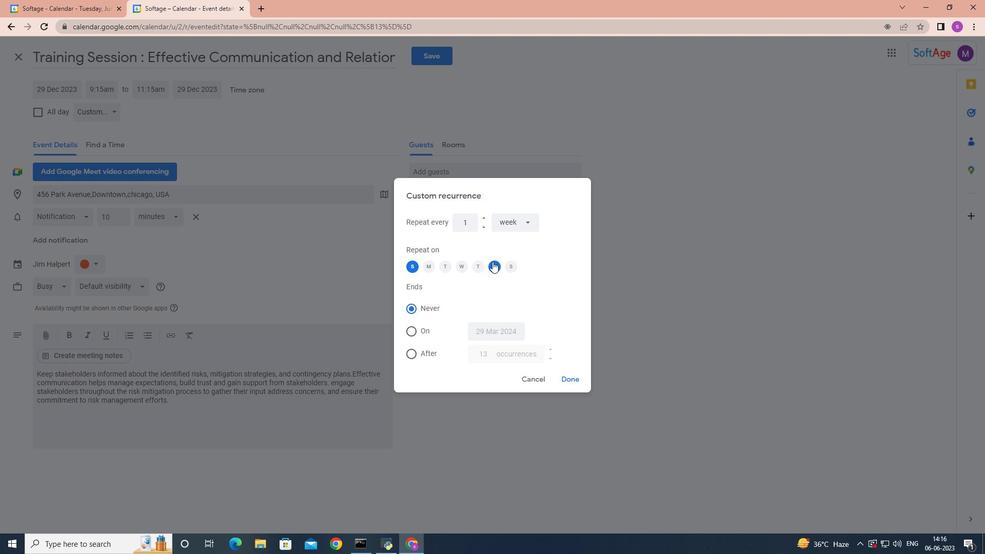 
Action: Mouse moved to (568, 374)
Screenshot: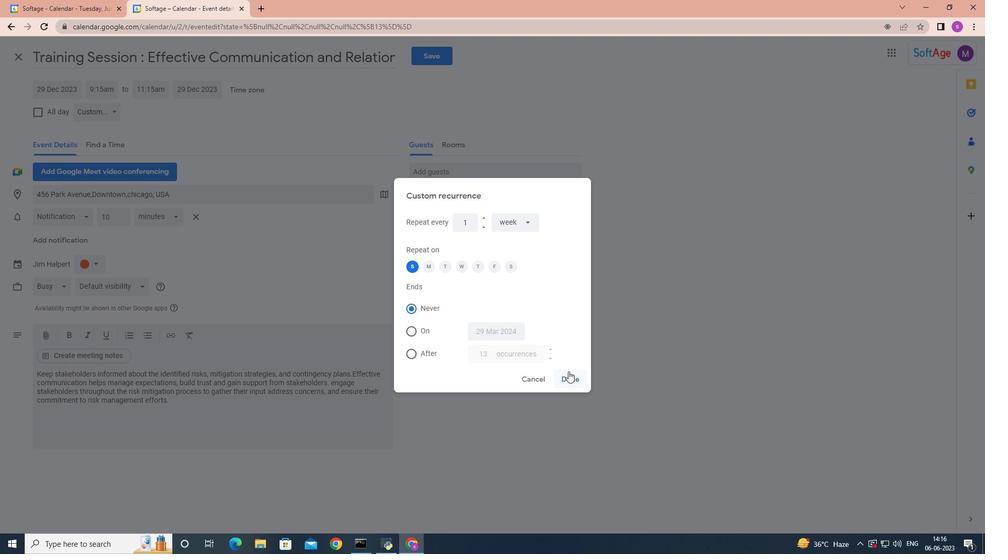 
Action: Mouse pressed left at (568, 374)
Screenshot: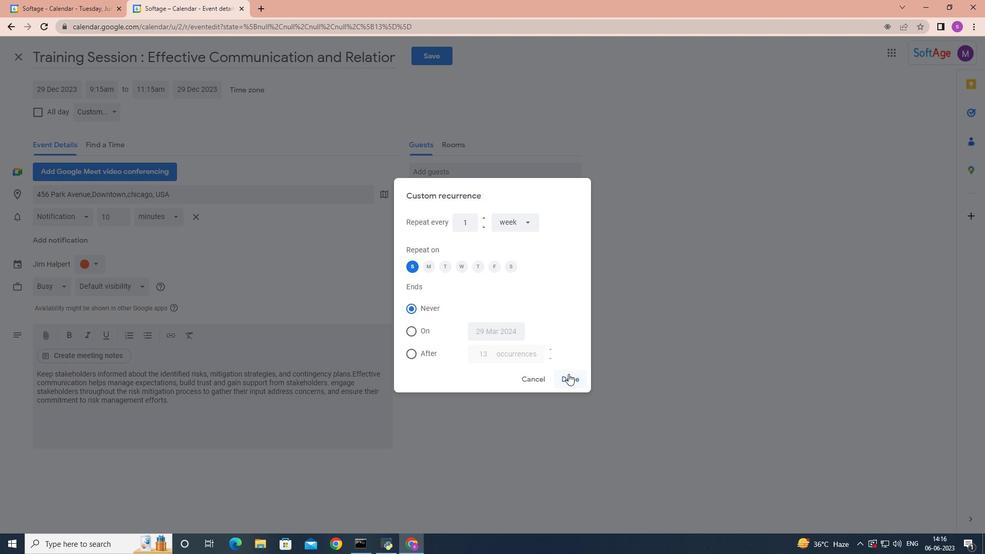 
Action: Mouse moved to (436, 57)
Screenshot: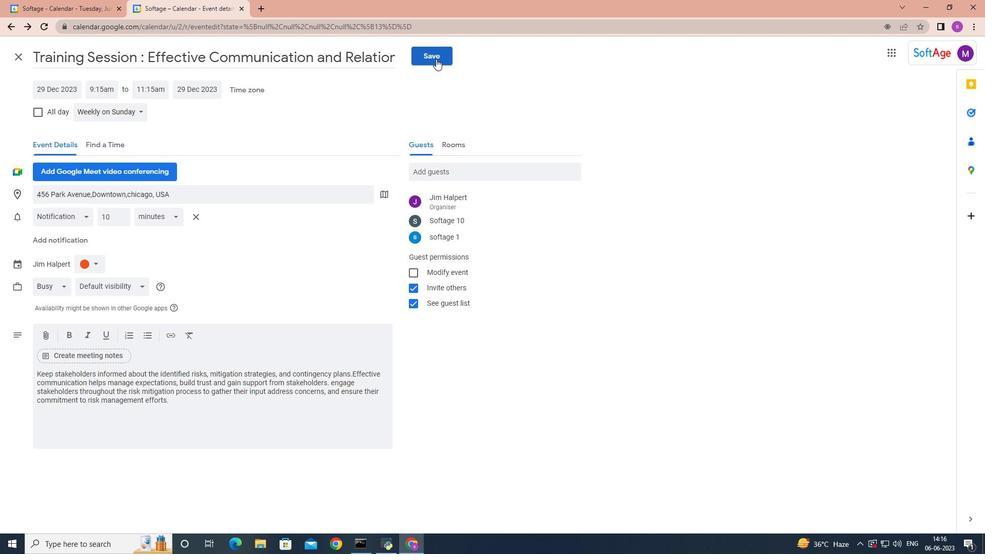 
Action: Mouse pressed left at (436, 57)
Screenshot: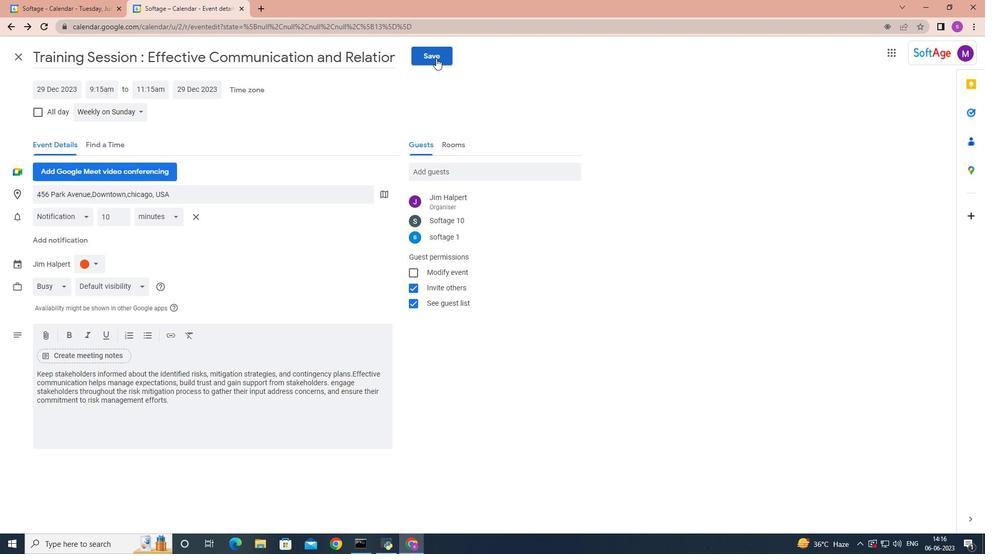 
Action: Mouse moved to (589, 306)
Screenshot: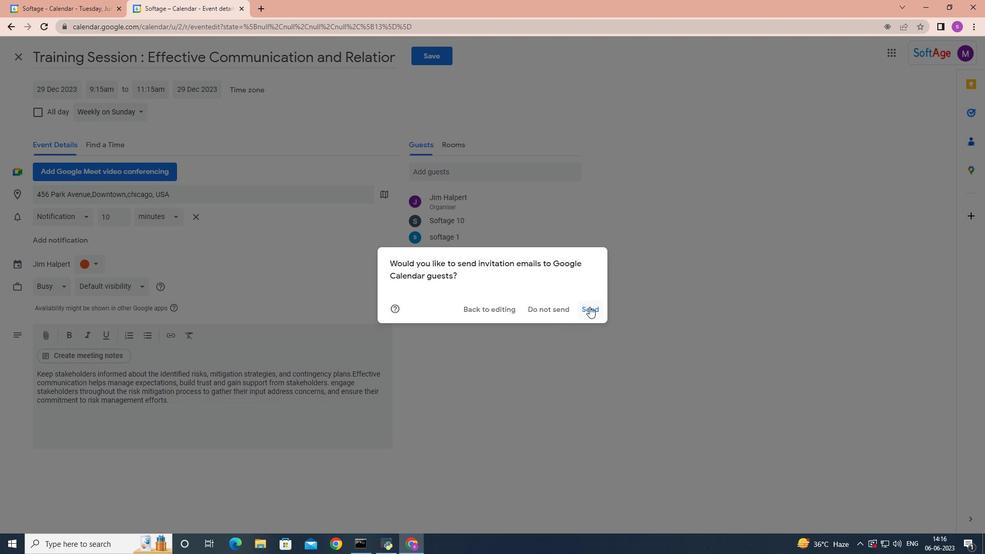 
Action: Mouse pressed left at (589, 306)
Screenshot: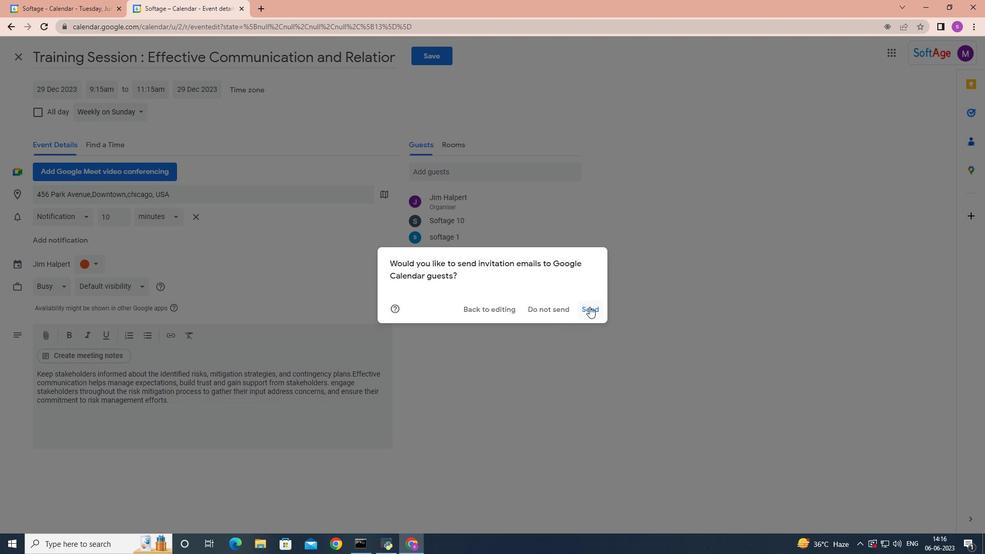 
Action: Mouse moved to (573, 288)
Screenshot: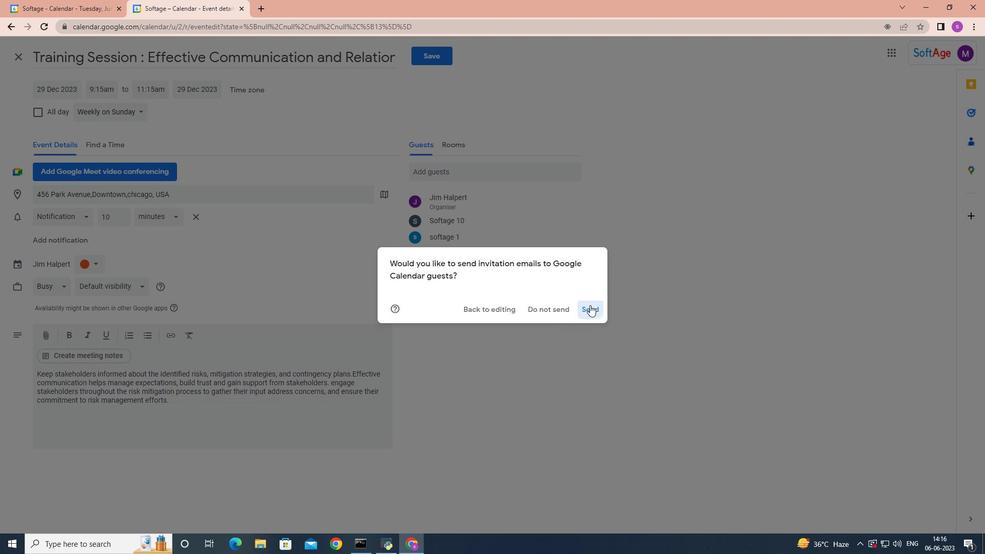 
